 Task: Search one way flight ticket for 4 adults, 1 infant in seat and 1 infant on lap in premium economy from Birmingham: Birmingham-shuttlesworth International Airport to New Bern: Coastal Carolina Regional Airport (was Craven County Regional) on 5-4-2023. Choice of flights is United. Number of bags: 3 checked bags. Price is upto 93000. Outbound departure time preference is 18:30.
Action: Mouse moved to (395, 328)
Screenshot: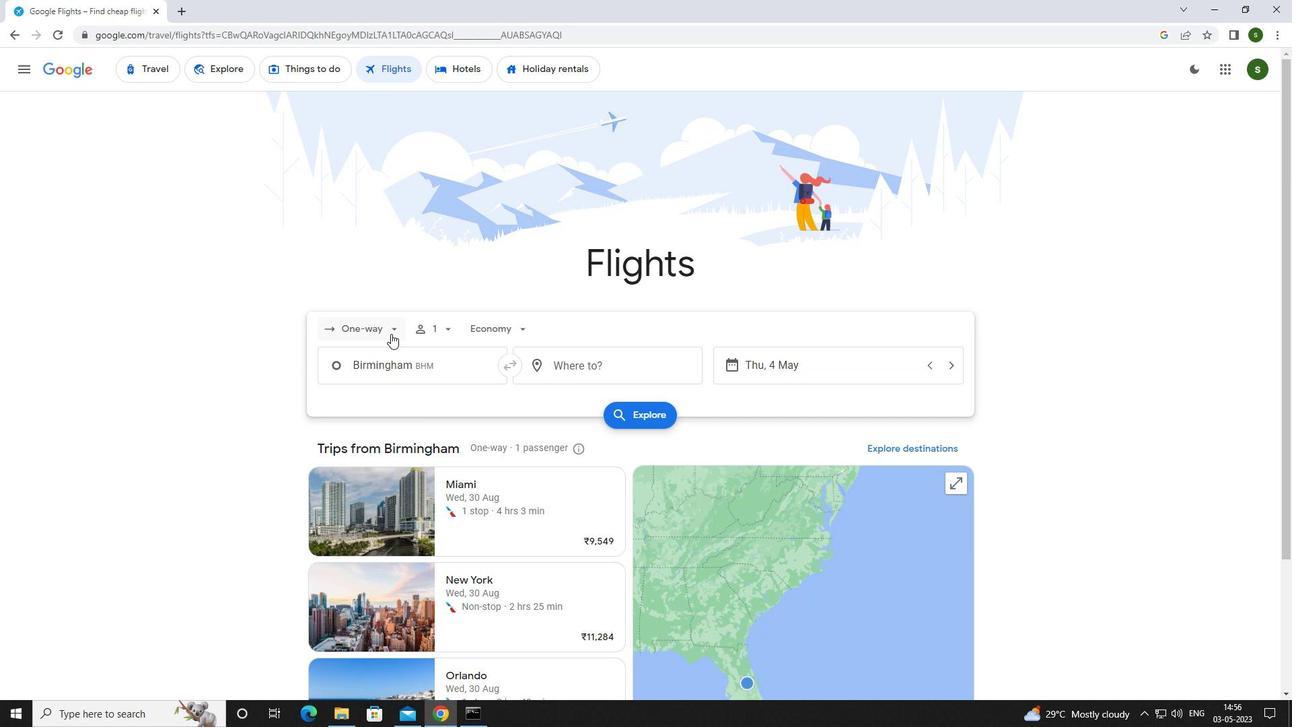 
Action: Mouse pressed left at (395, 328)
Screenshot: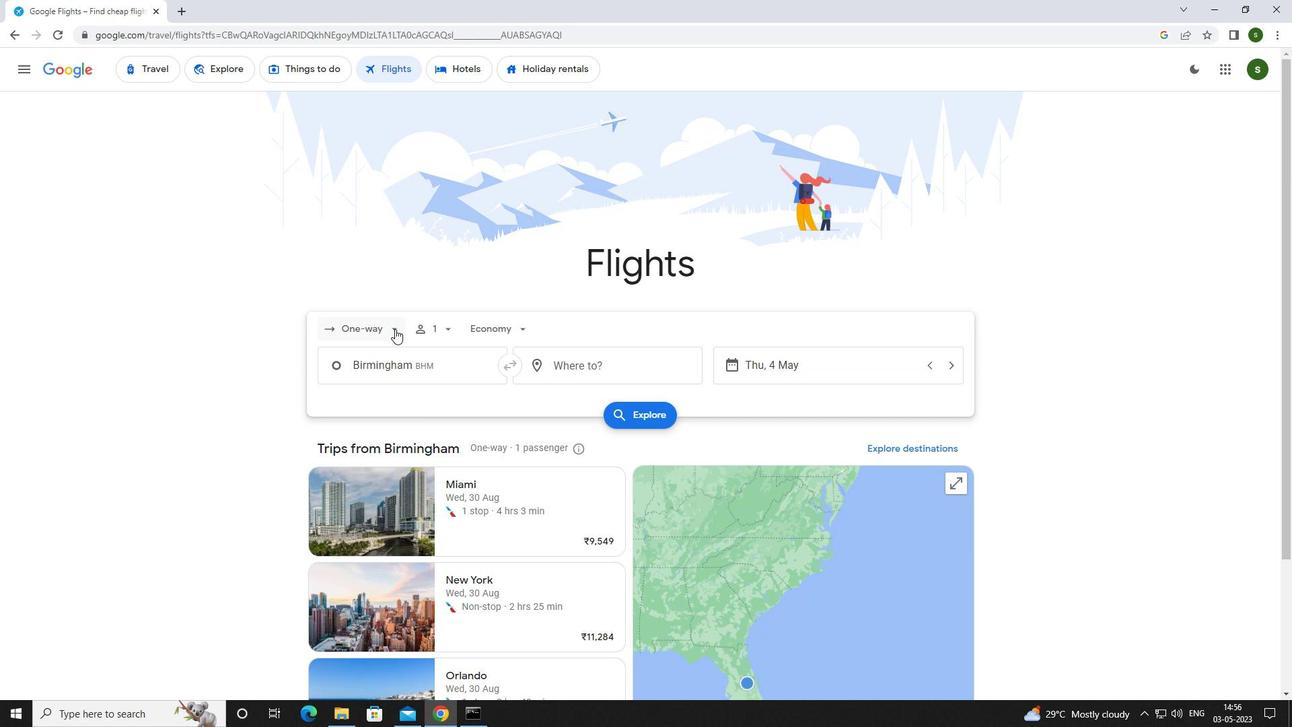 
Action: Mouse moved to (391, 389)
Screenshot: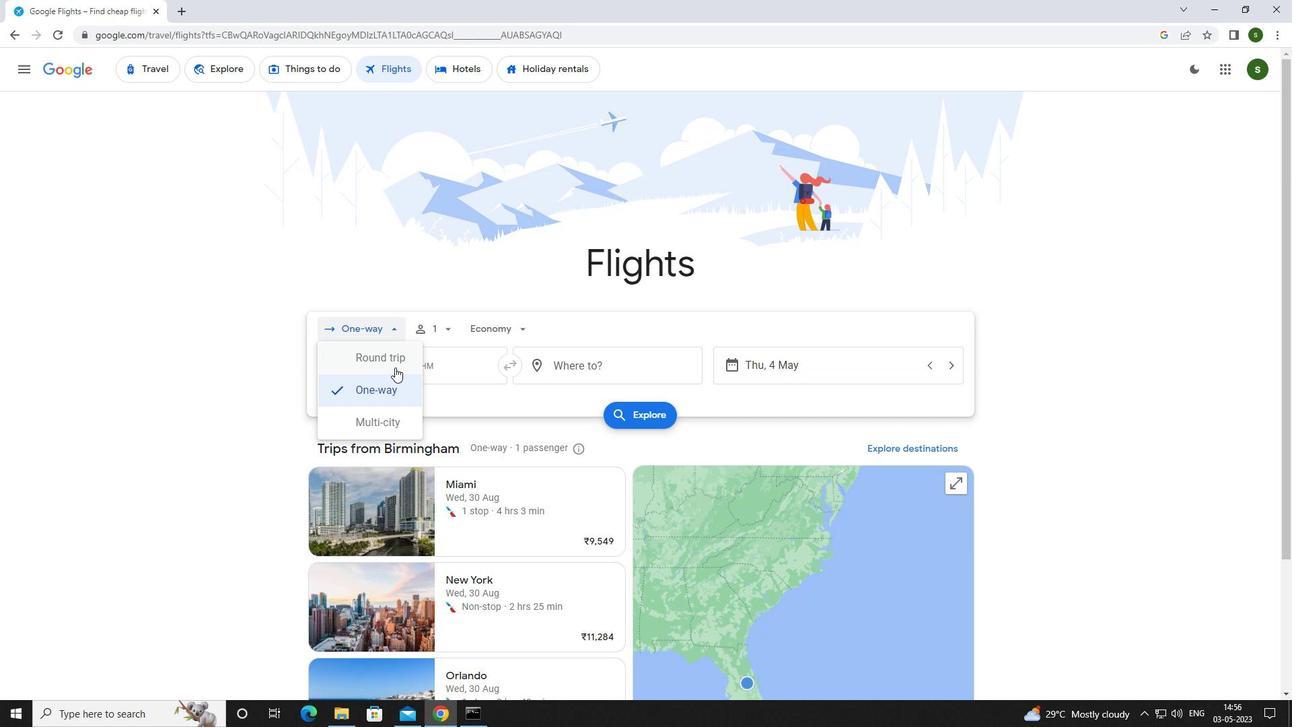 
Action: Mouse pressed left at (391, 389)
Screenshot: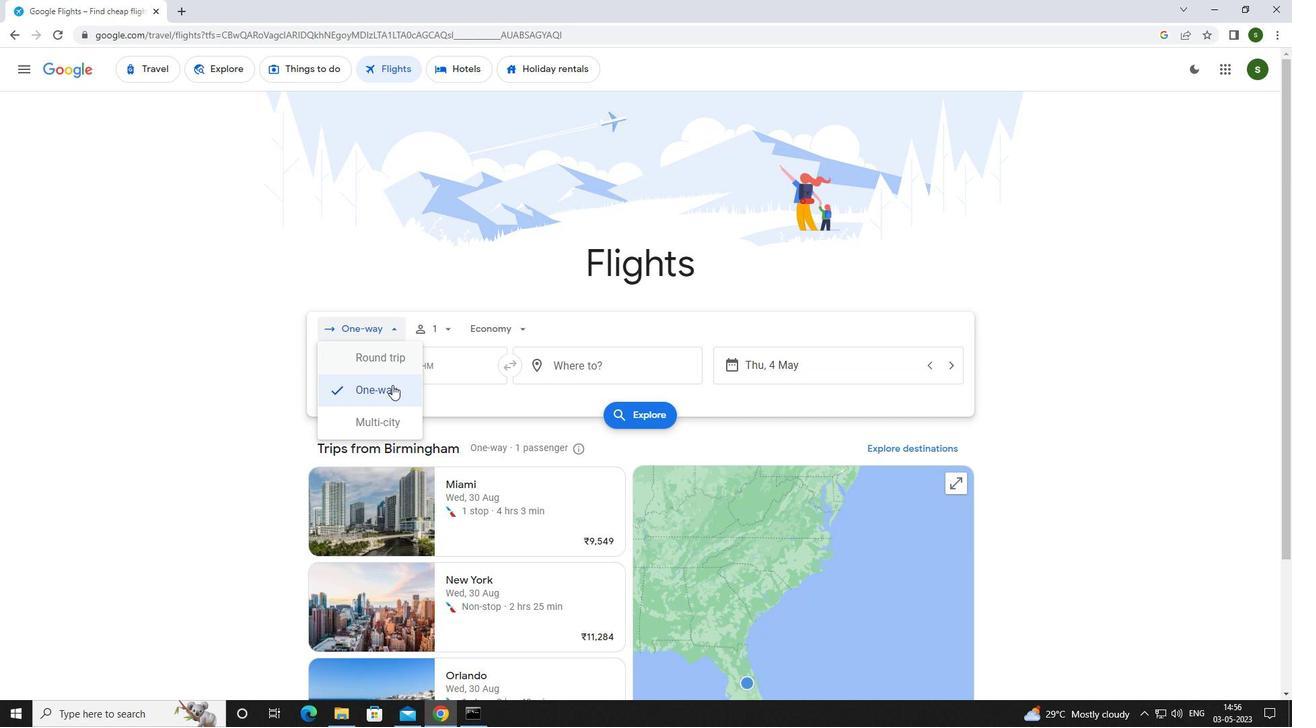 
Action: Mouse moved to (446, 330)
Screenshot: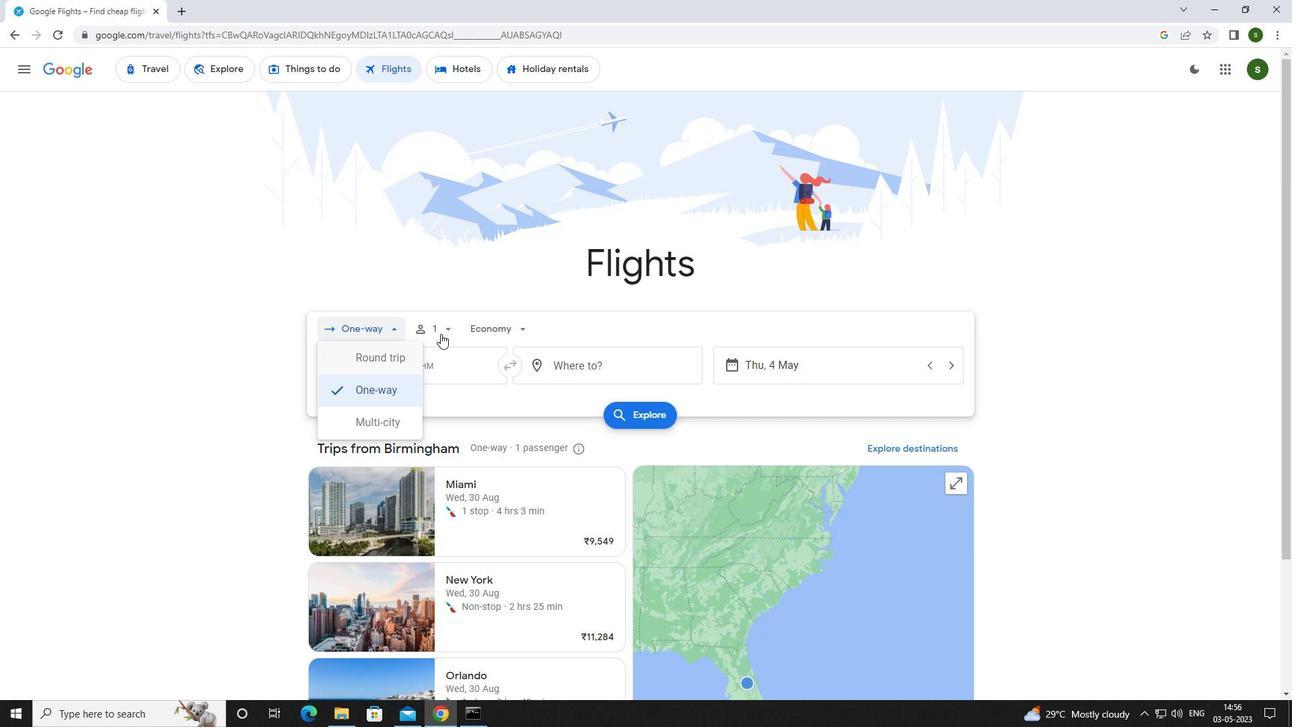 
Action: Mouse pressed left at (446, 330)
Screenshot: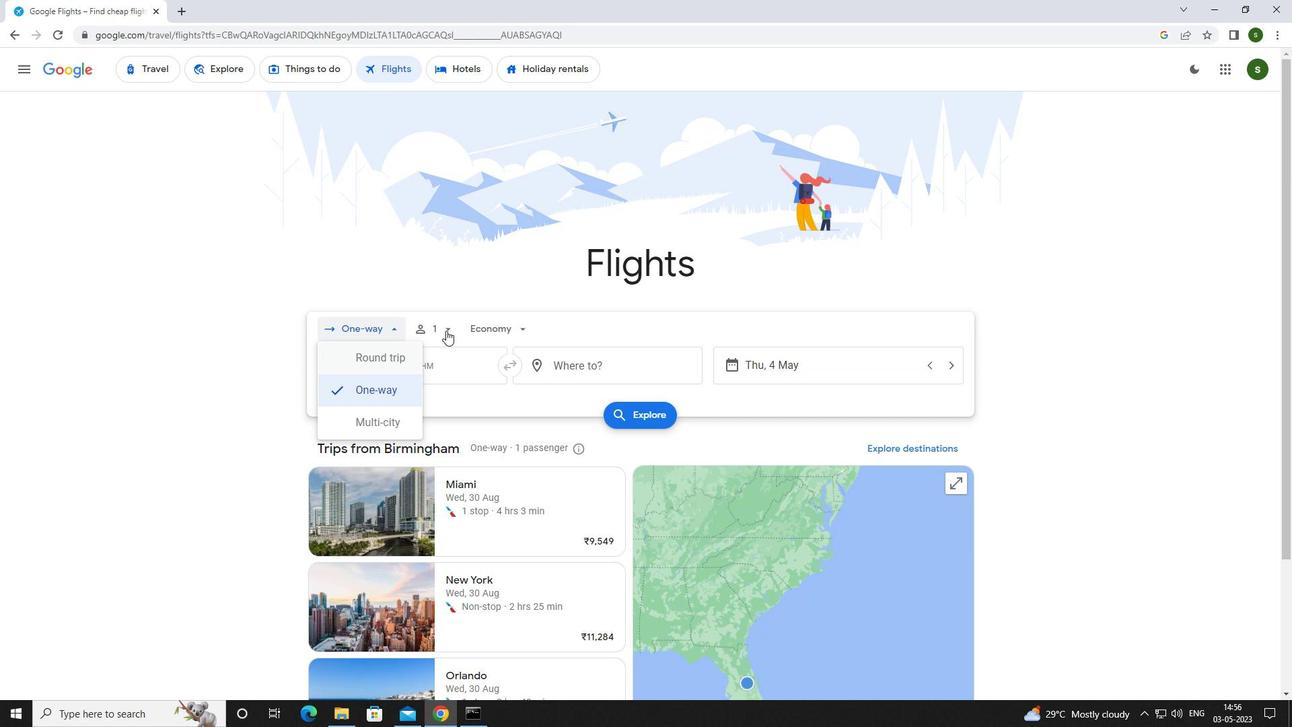 
Action: Mouse moved to (549, 364)
Screenshot: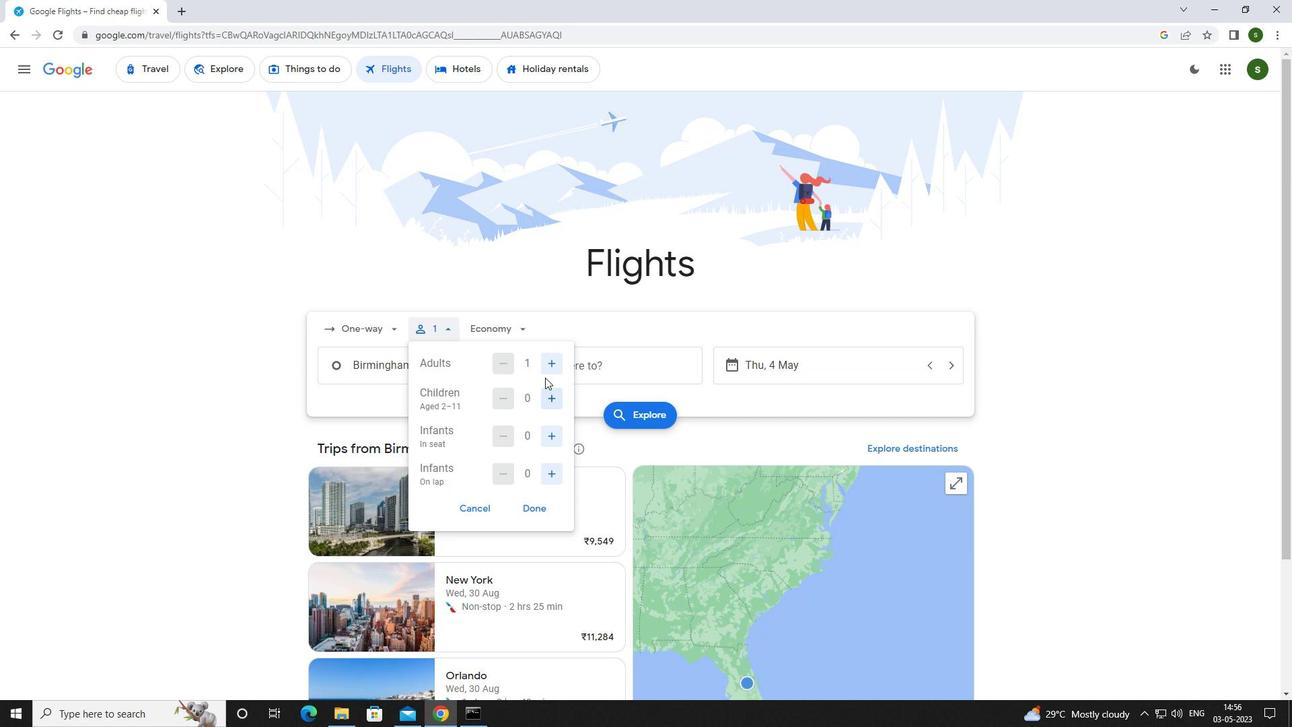 
Action: Mouse pressed left at (549, 364)
Screenshot: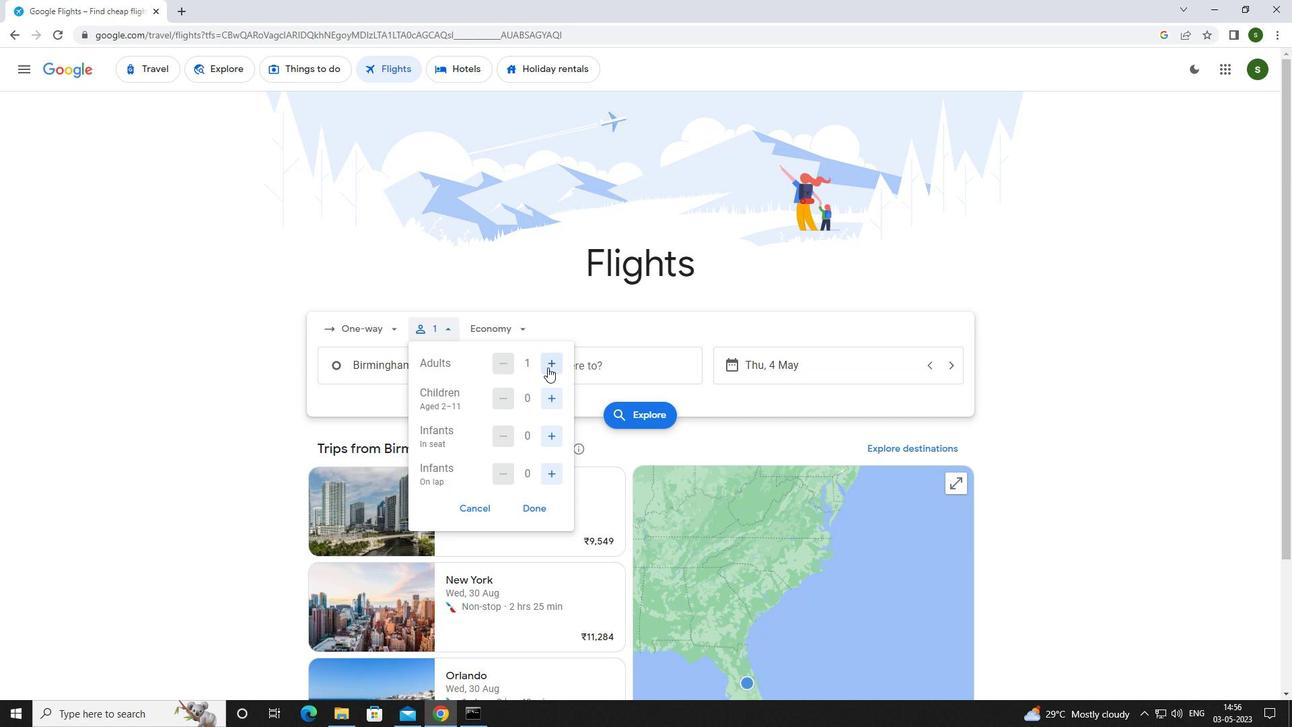 
Action: Mouse pressed left at (549, 364)
Screenshot: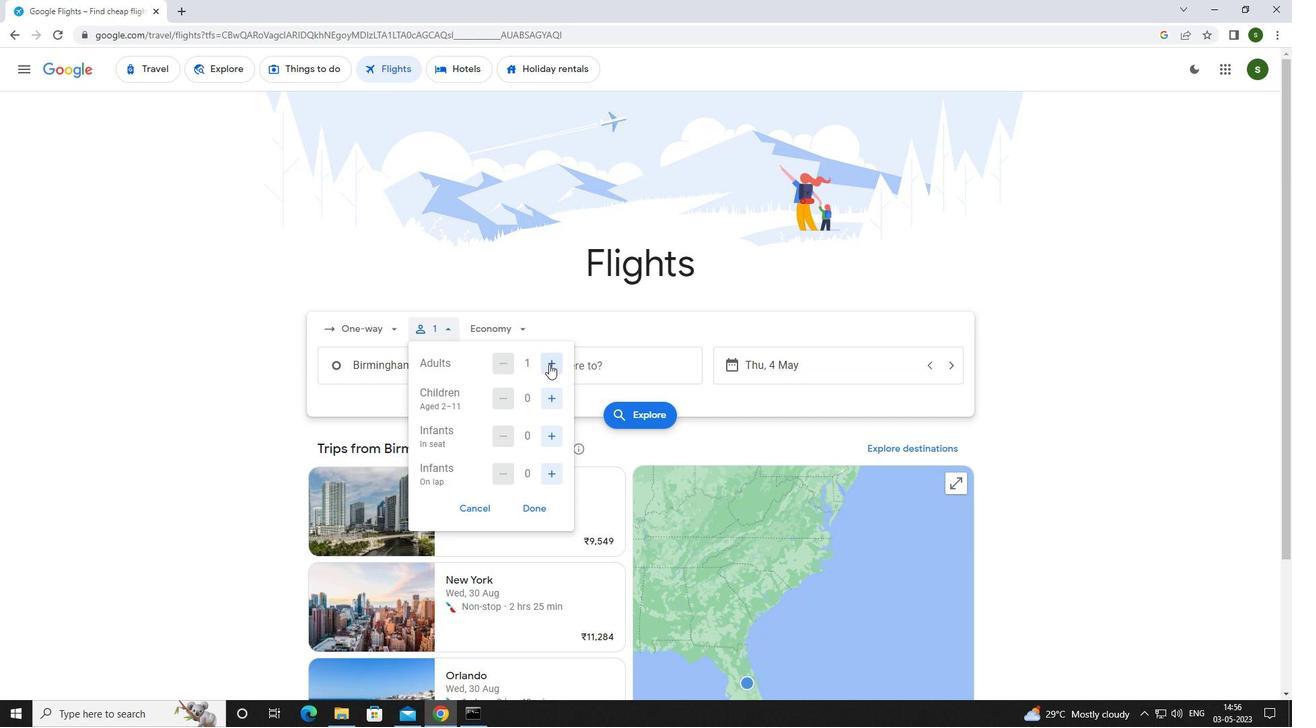 
Action: Mouse pressed left at (549, 364)
Screenshot: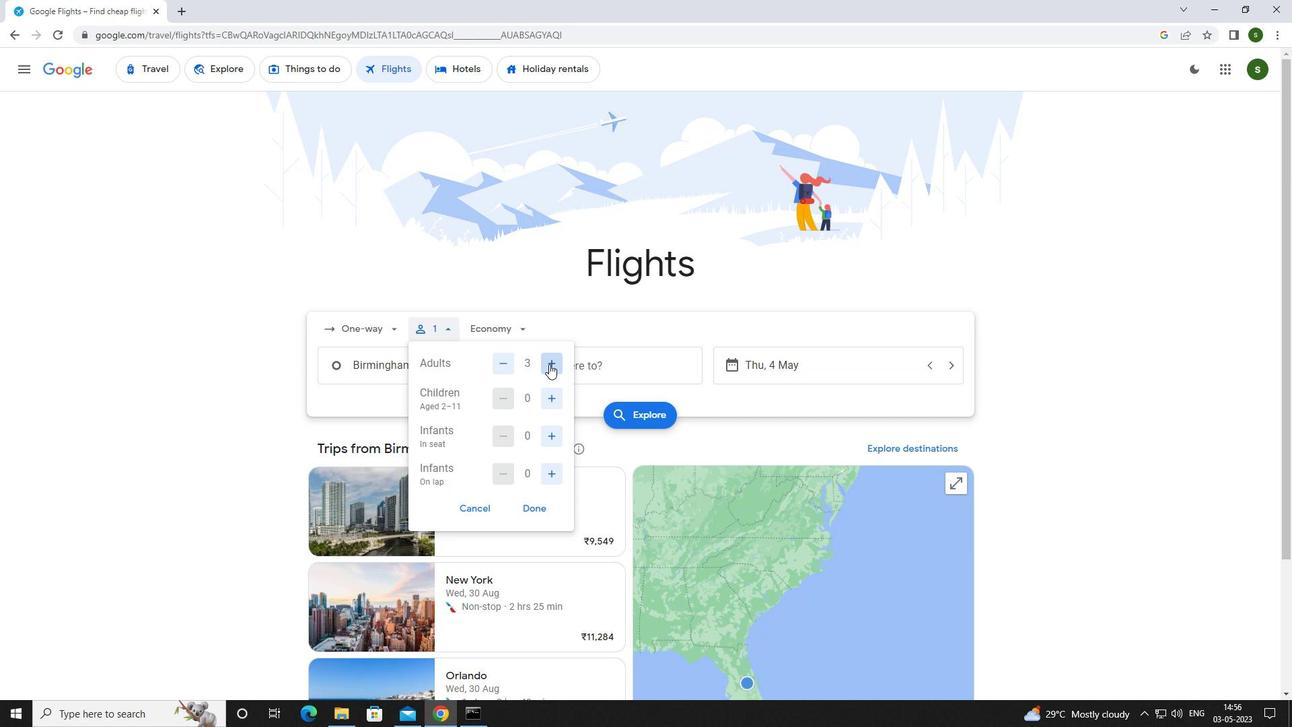 
Action: Mouse moved to (550, 433)
Screenshot: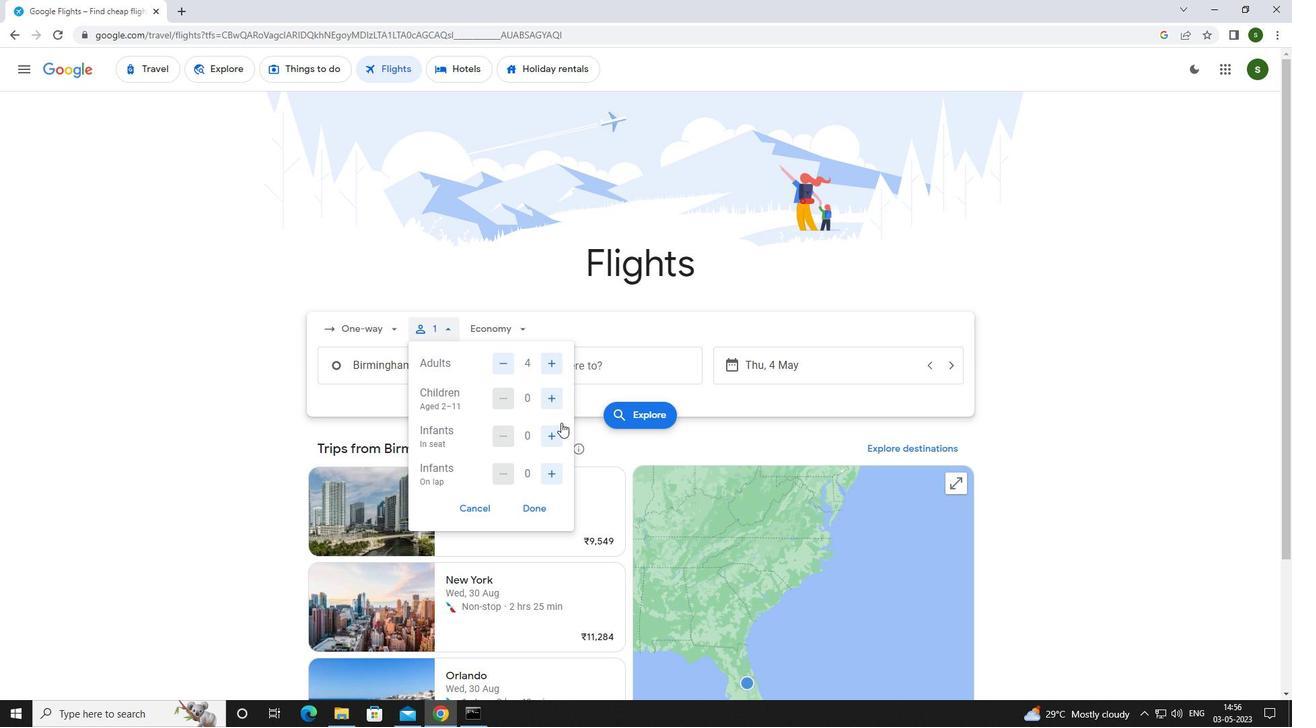 
Action: Mouse pressed left at (550, 433)
Screenshot: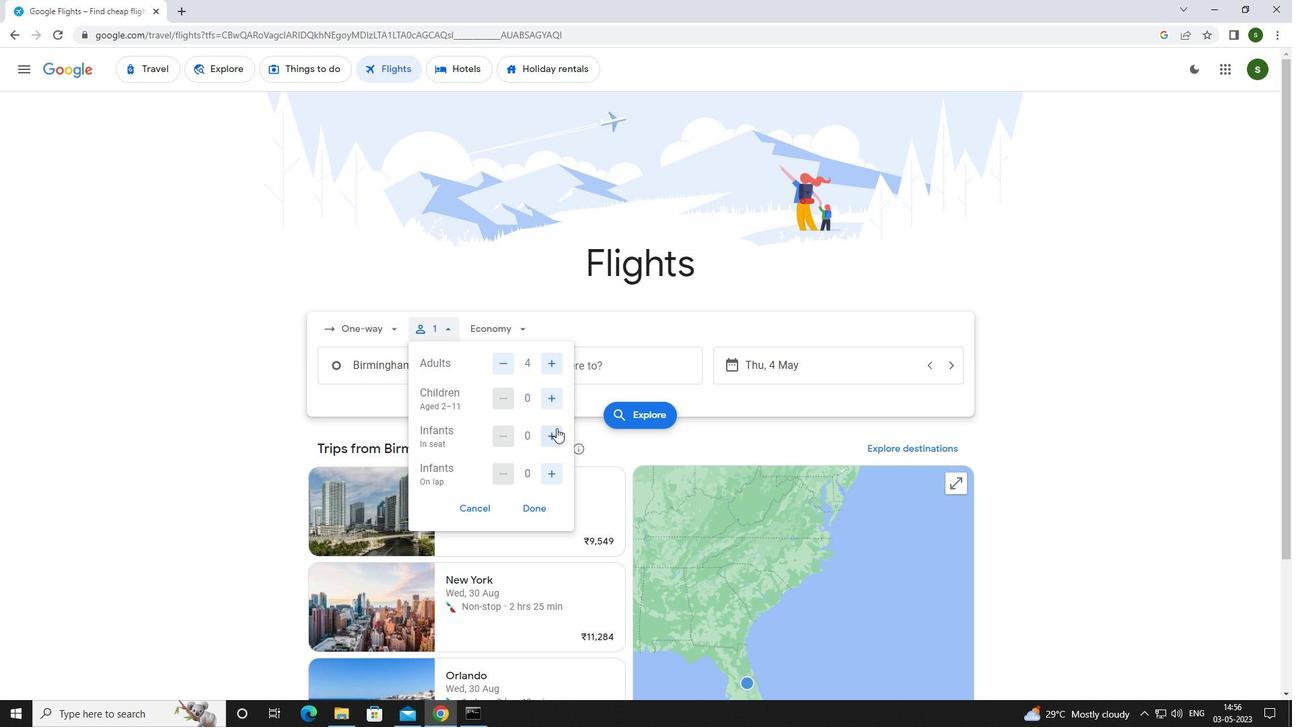 
Action: Mouse moved to (549, 474)
Screenshot: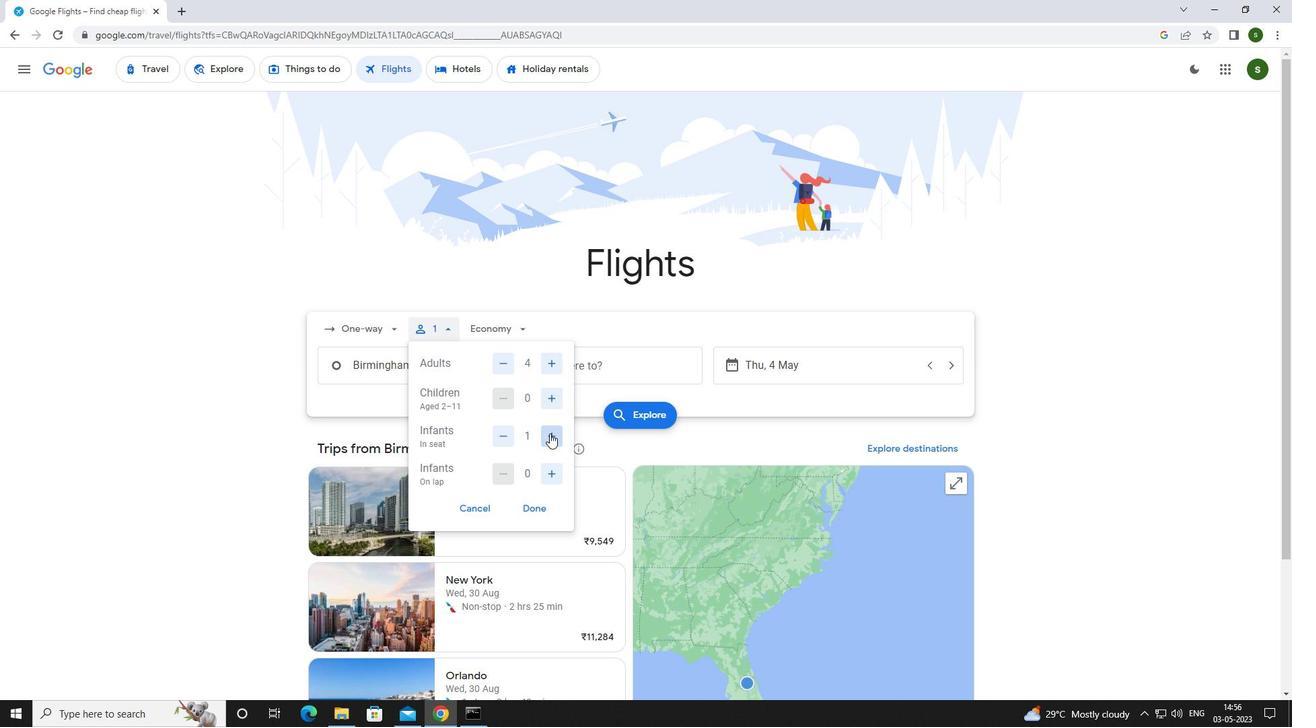 
Action: Mouse pressed left at (549, 474)
Screenshot: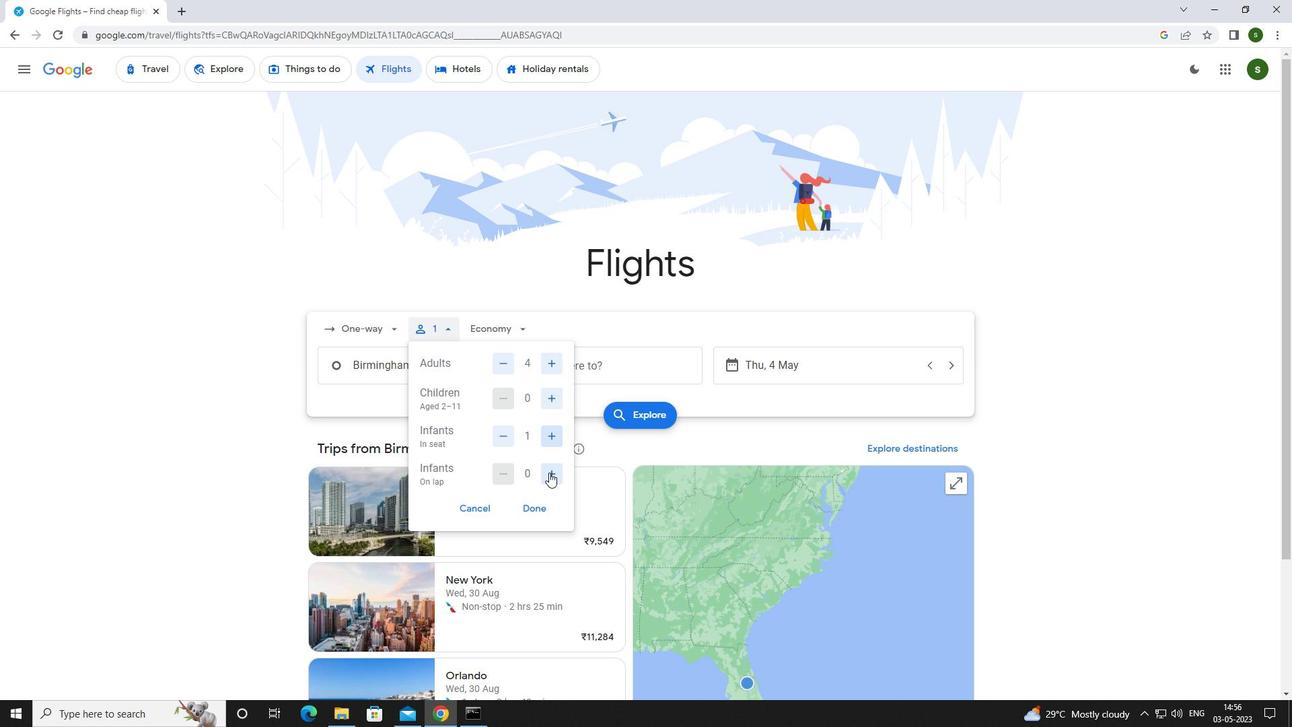 
Action: Mouse moved to (515, 329)
Screenshot: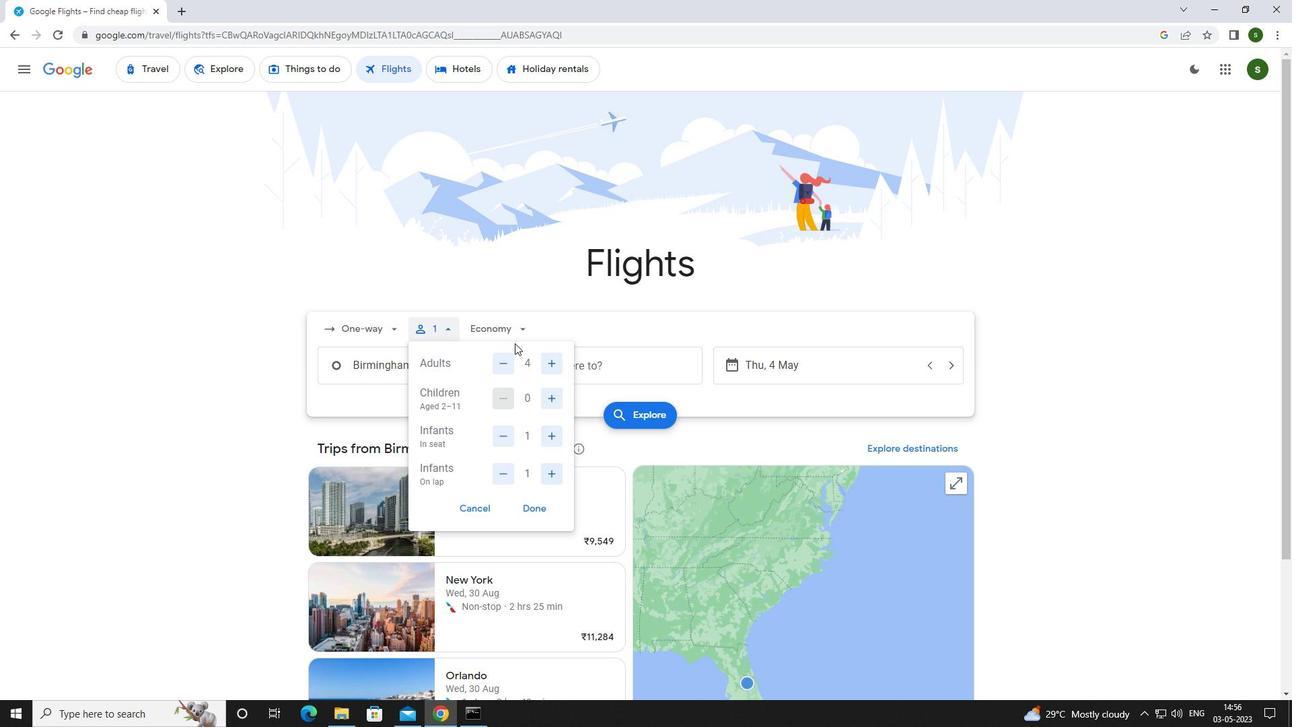 
Action: Mouse pressed left at (515, 329)
Screenshot: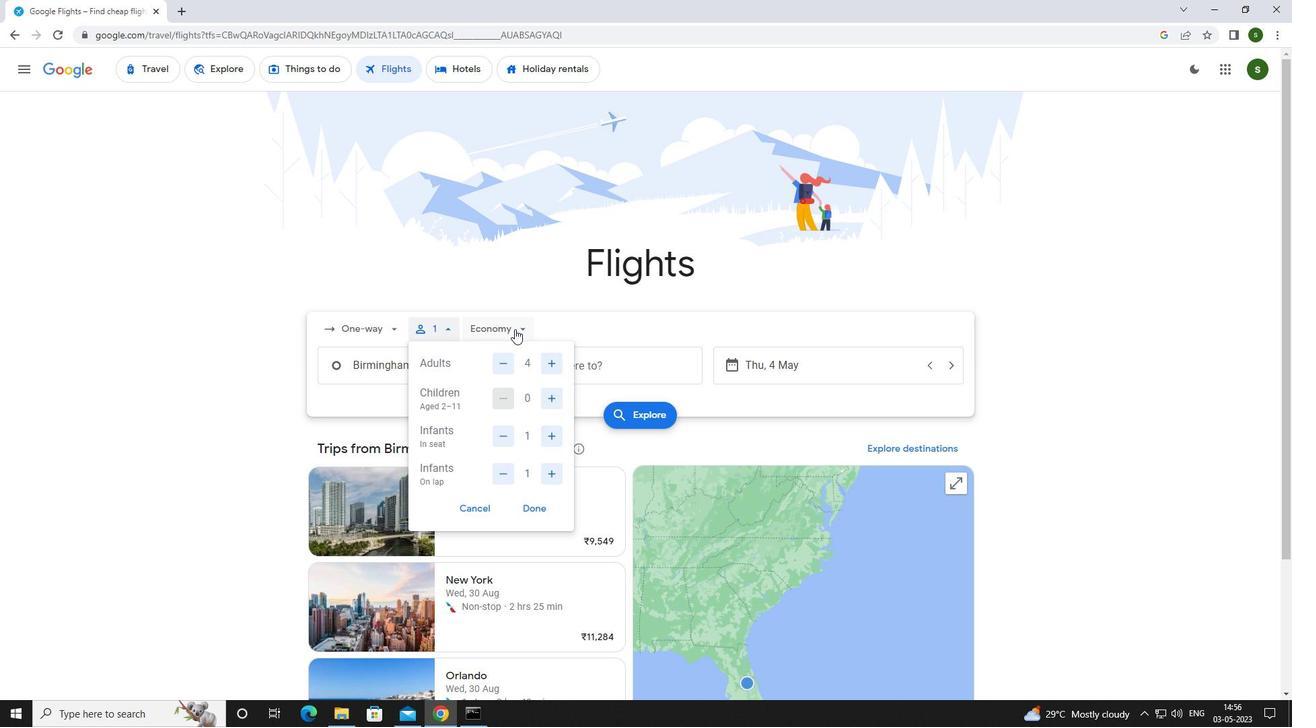 
Action: Mouse moved to (522, 393)
Screenshot: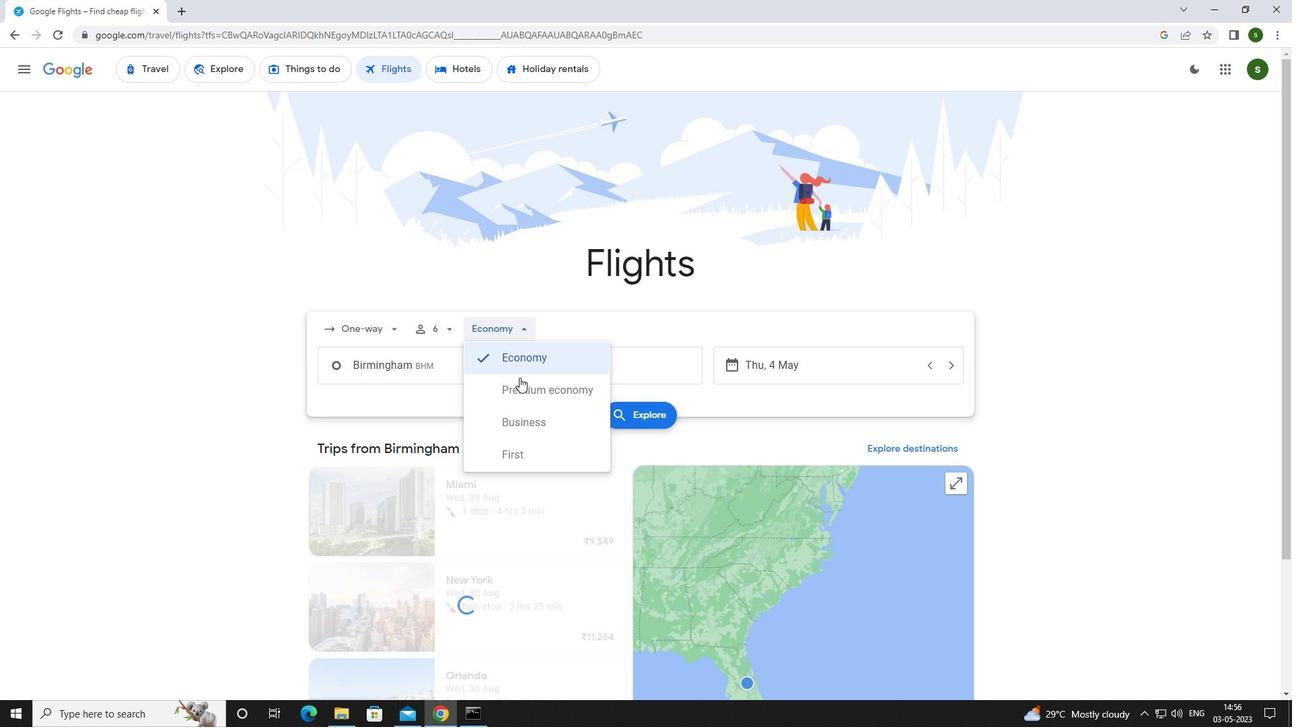 
Action: Mouse pressed left at (522, 393)
Screenshot: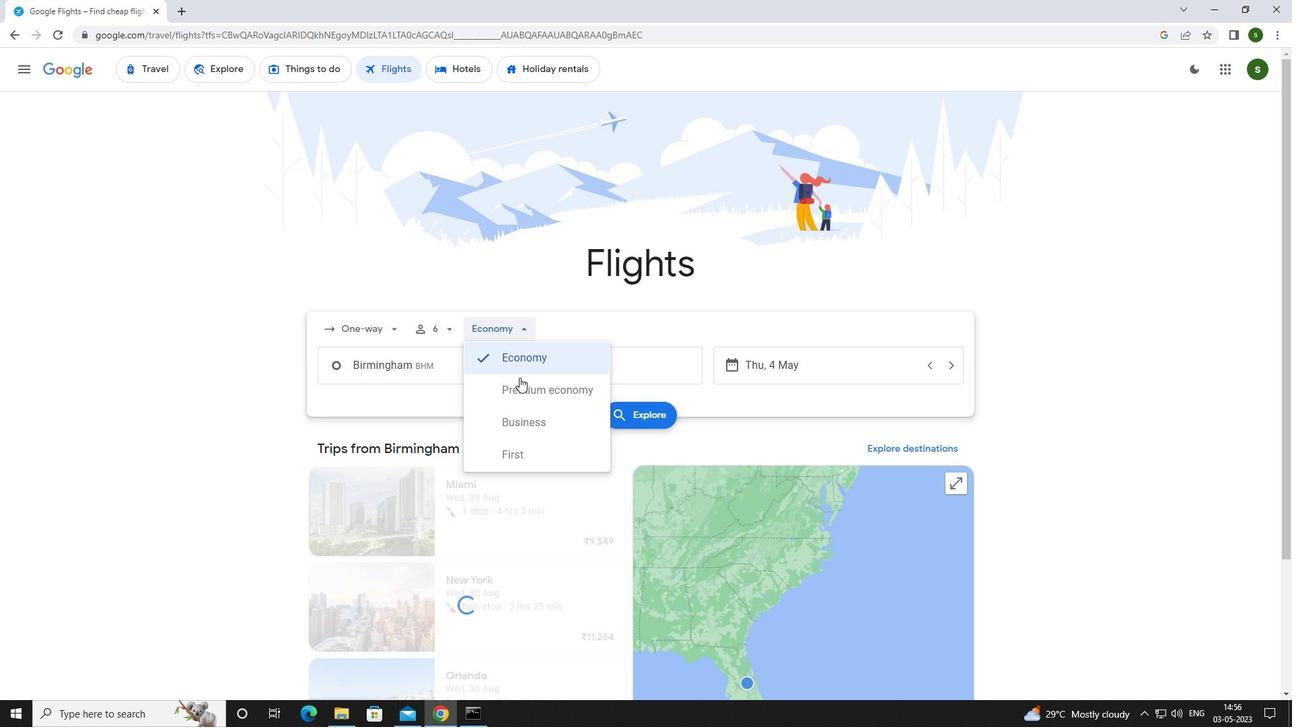 
Action: Mouse moved to (476, 374)
Screenshot: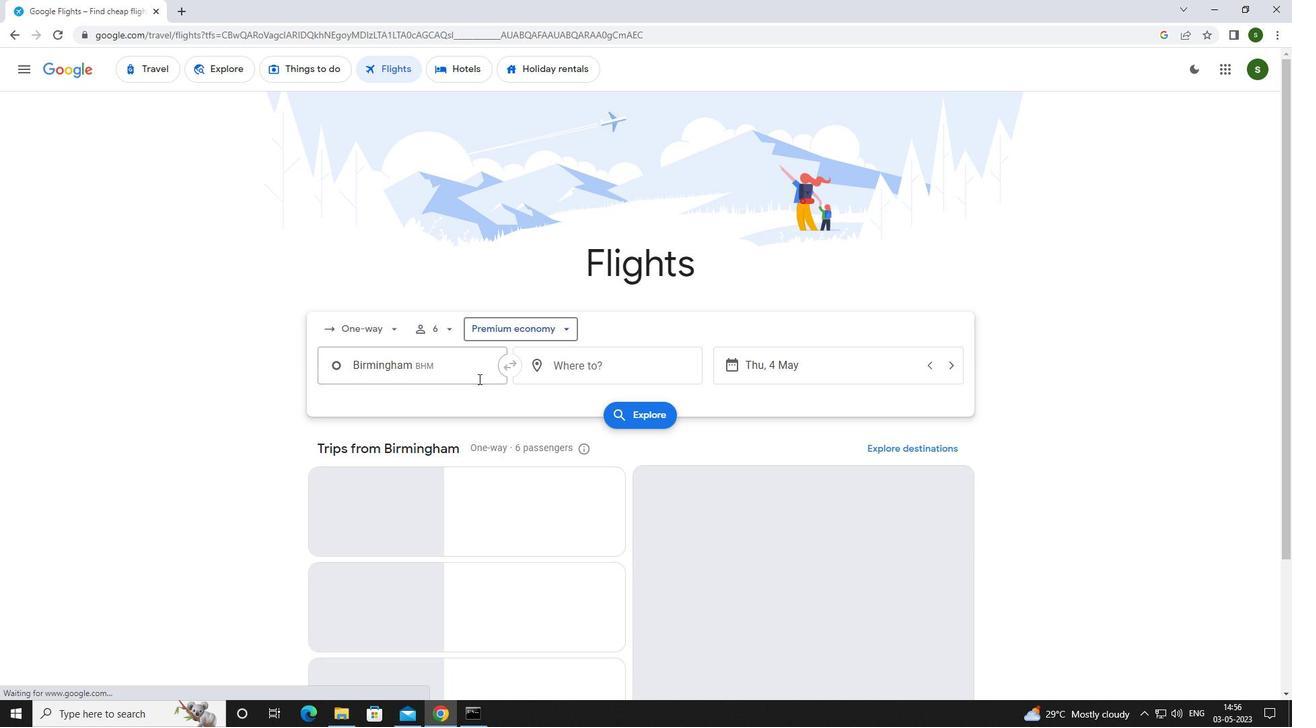 
Action: Mouse pressed left at (476, 374)
Screenshot: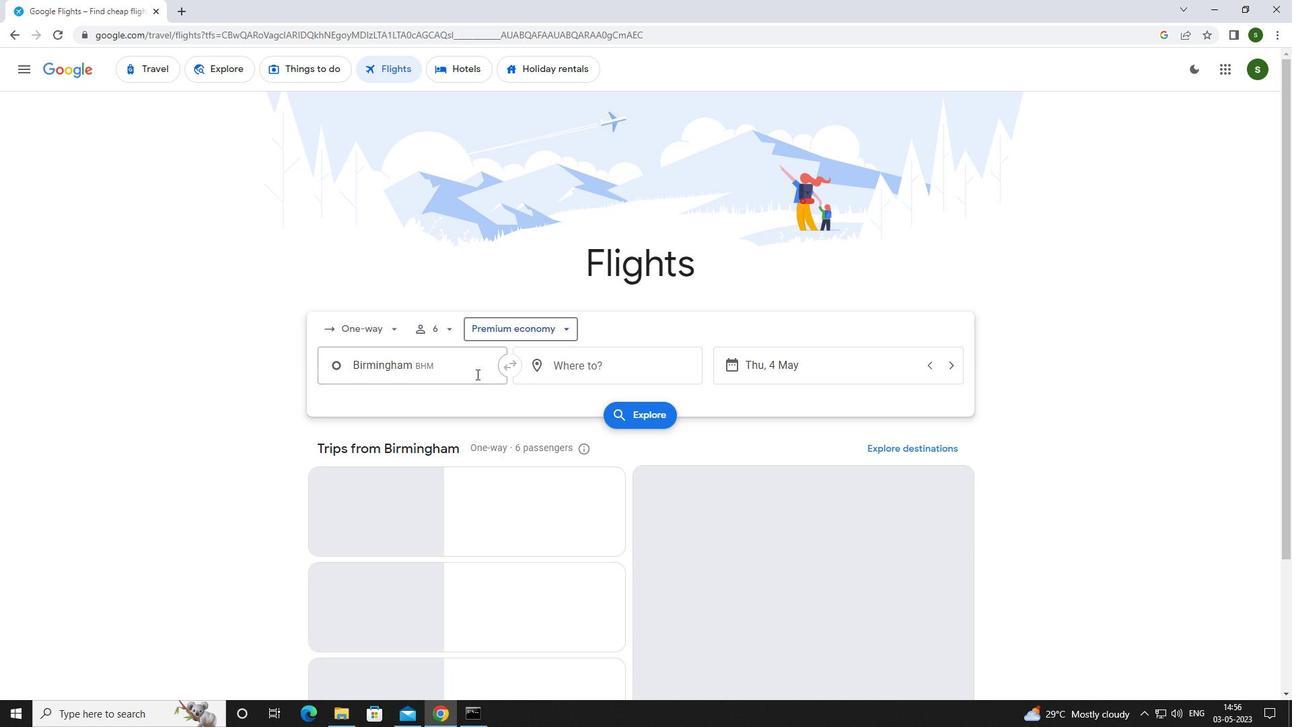 
Action: Mouse moved to (482, 370)
Screenshot: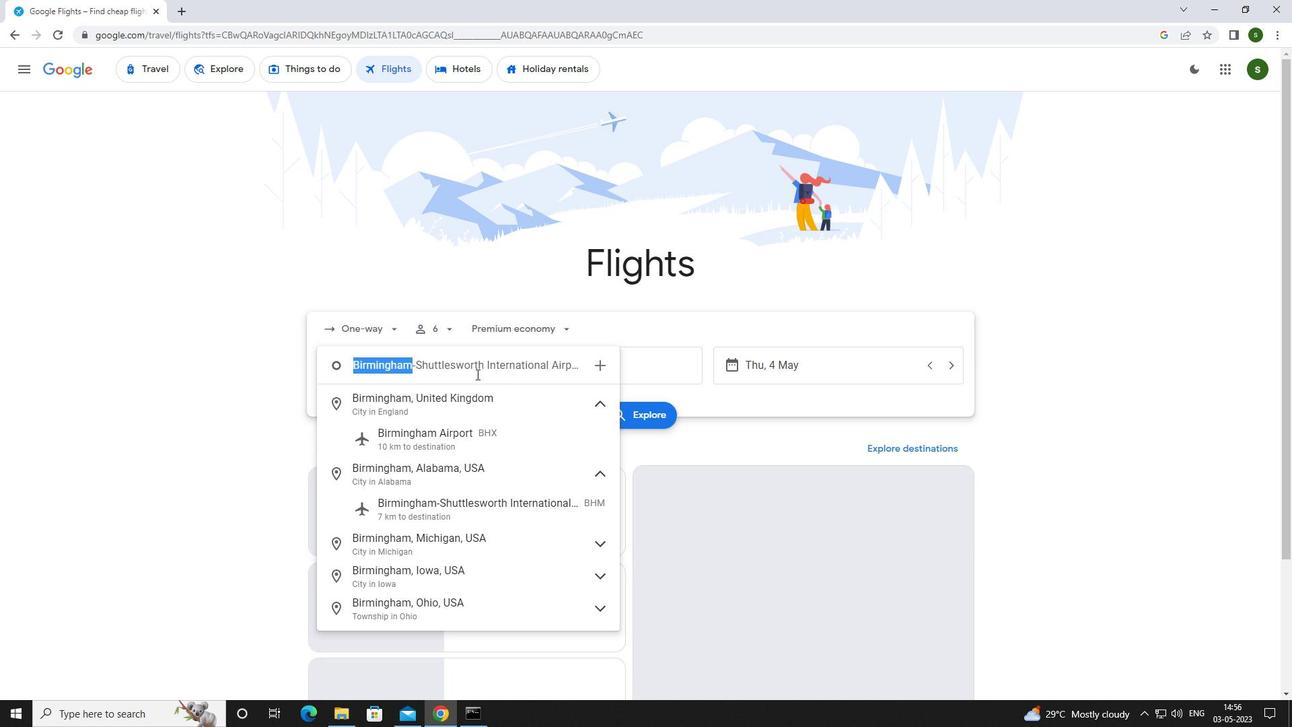 
Action: Key pressed <Key.caps_lock>b<Key.caps_lock>irmin
Screenshot: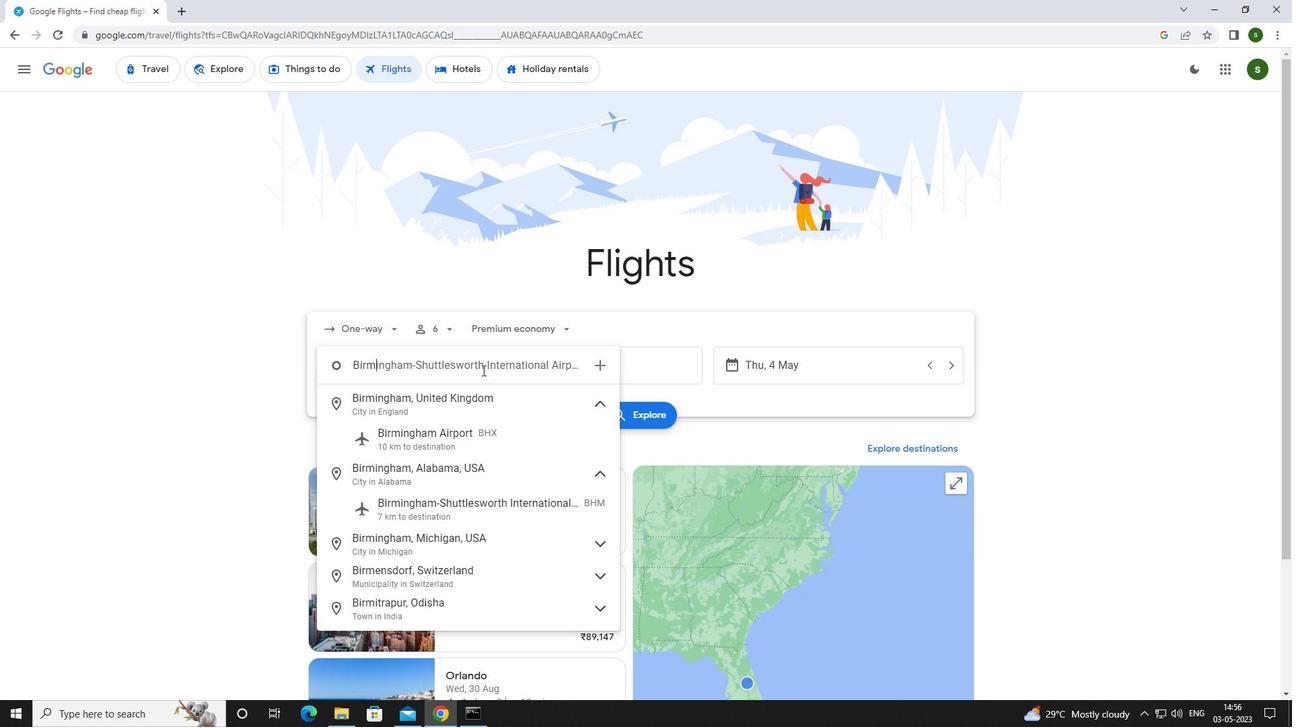 
Action: Mouse moved to (456, 504)
Screenshot: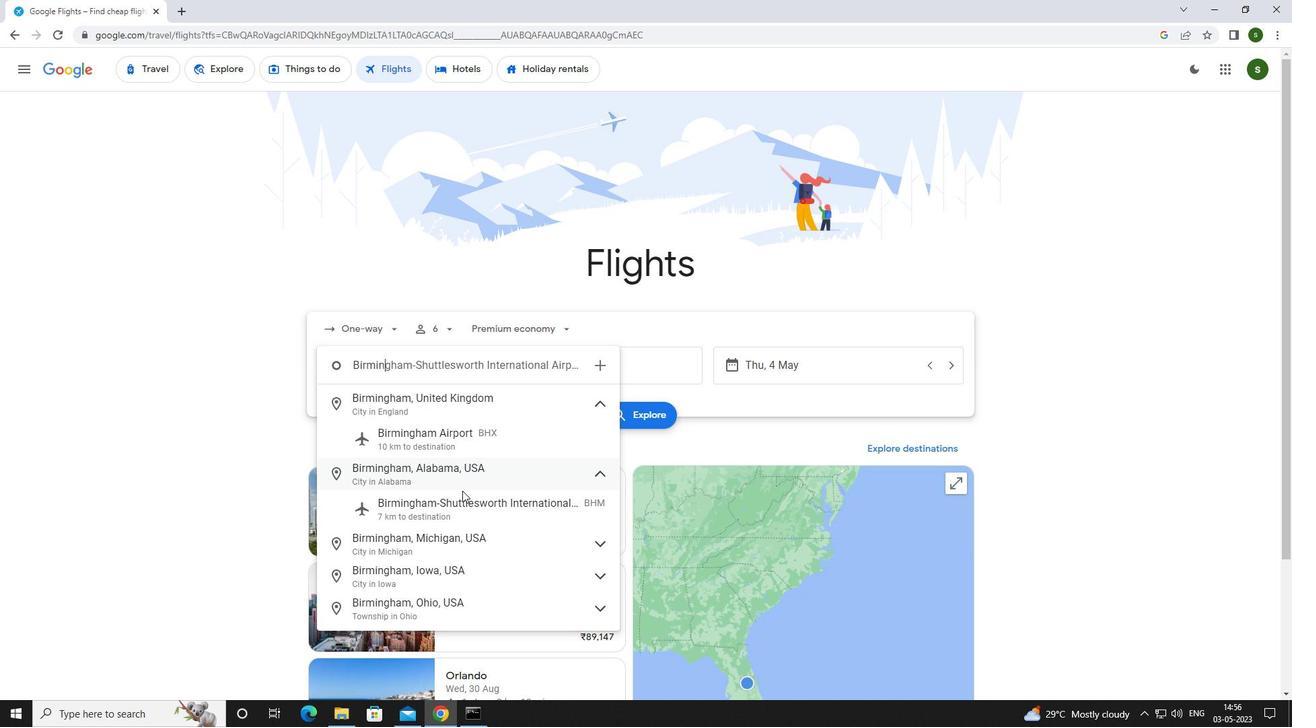 
Action: Mouse pressed left at (456, 504)
Screenshot: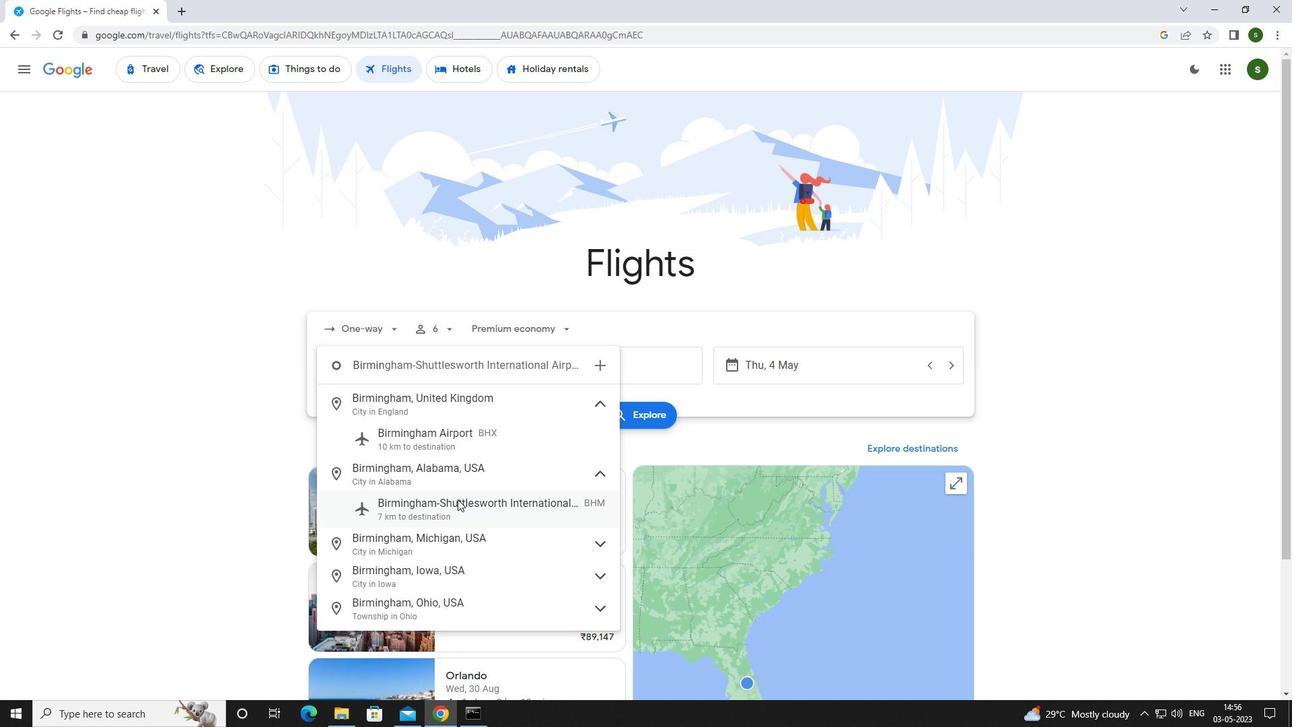 
Action: Mouse moved to (583, 370)
Screenshot: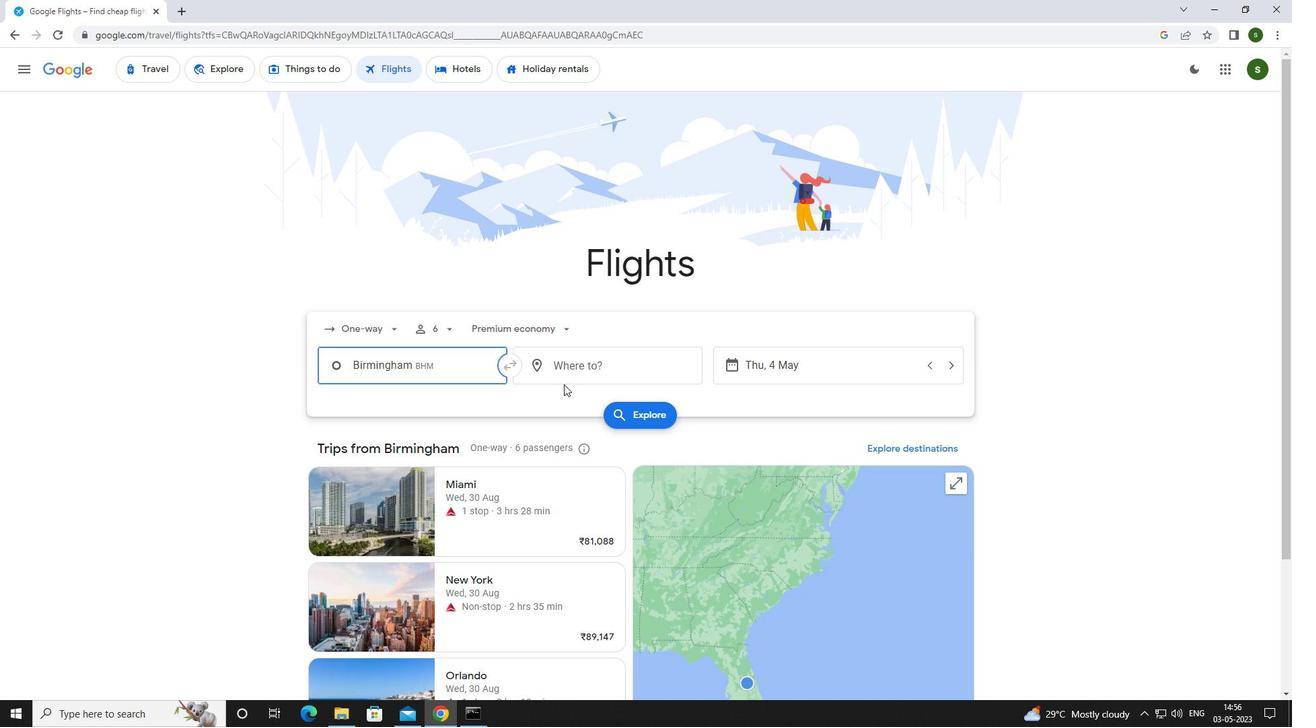 
Action: Mouse pressed left at (583, 370)
Screenshot: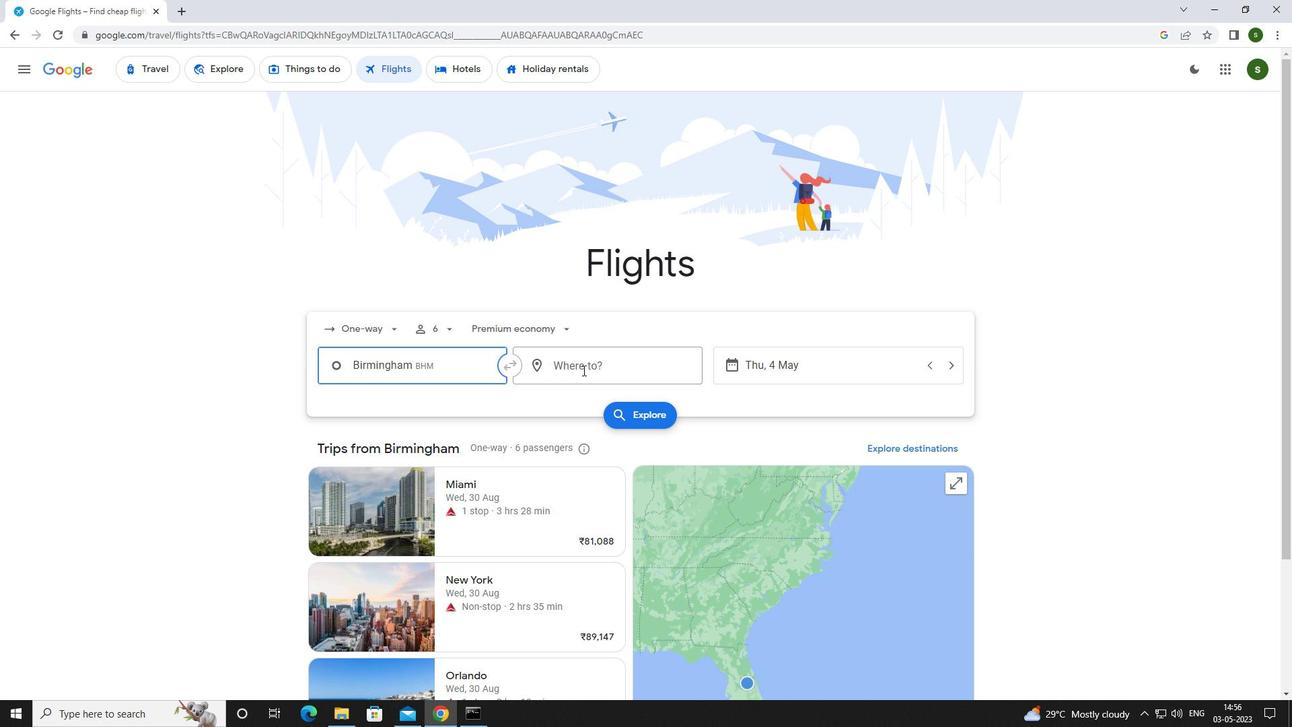 
Action: Key pressed <Key.caps_lock>n<Key.caps_lock>ew<Key.space><Key.caps_lock>b<Key.caps_lock>ern
Screenshot: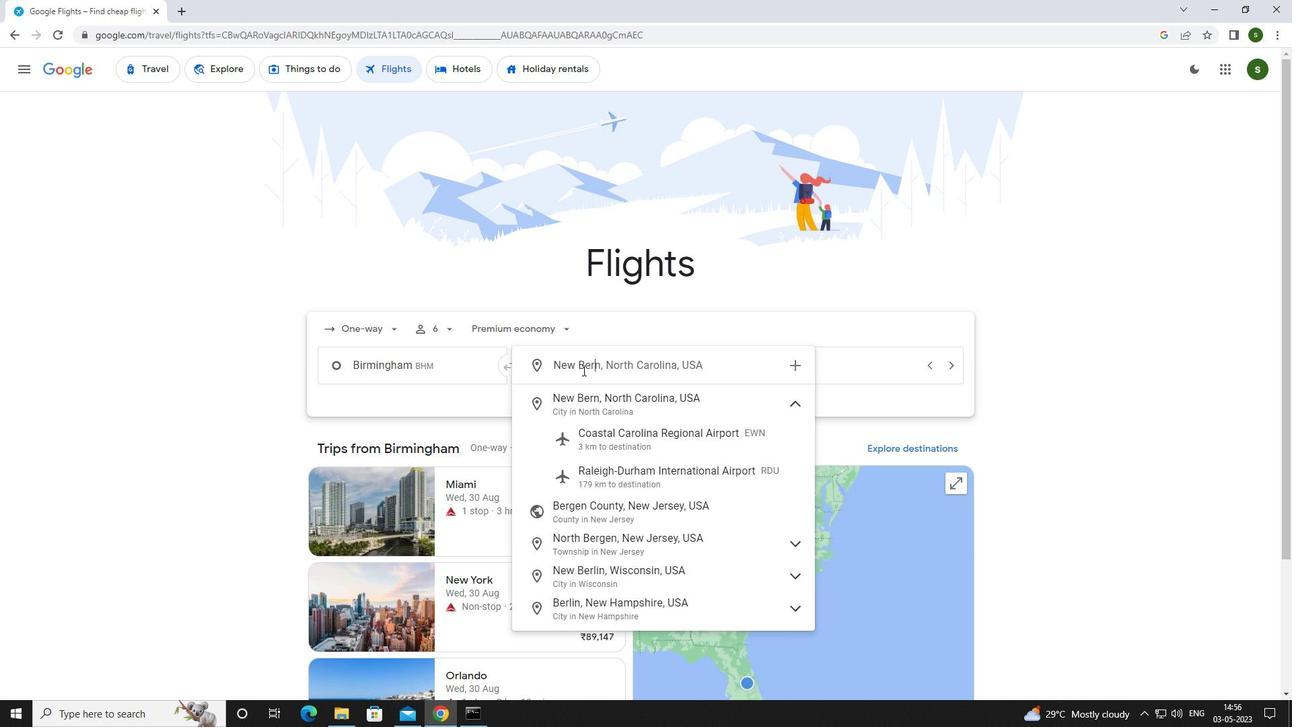 
Action: Mouse moved to (598, 435)
Screenshot: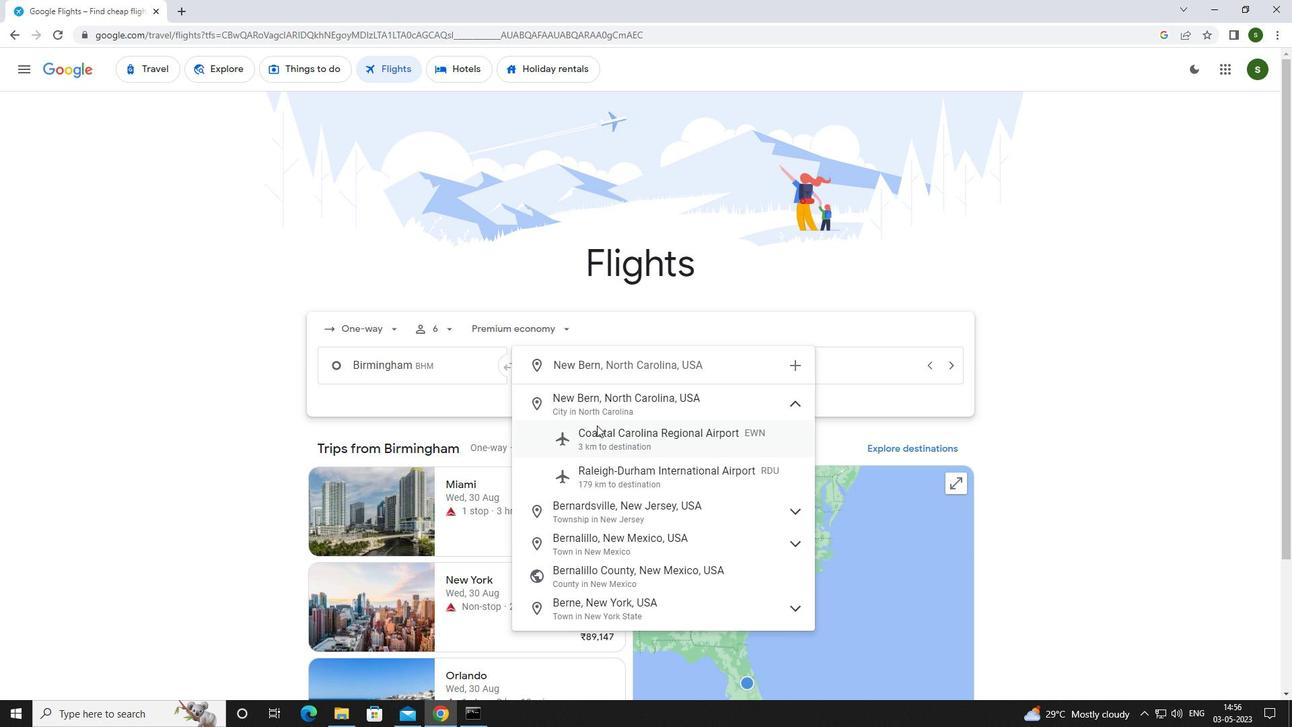 
Action: Mouse pressed left at (598, 435)
Screenshot: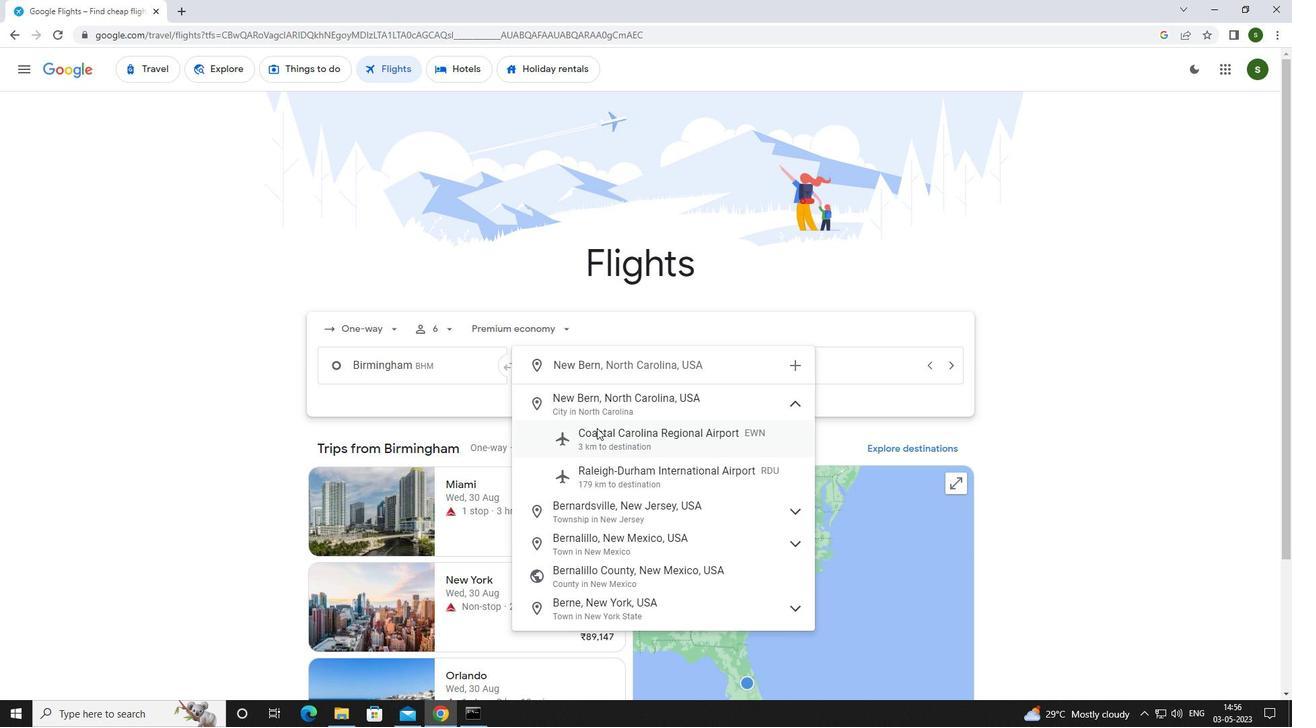 
Action: Mouse moved to (803, 371)
Screenshot: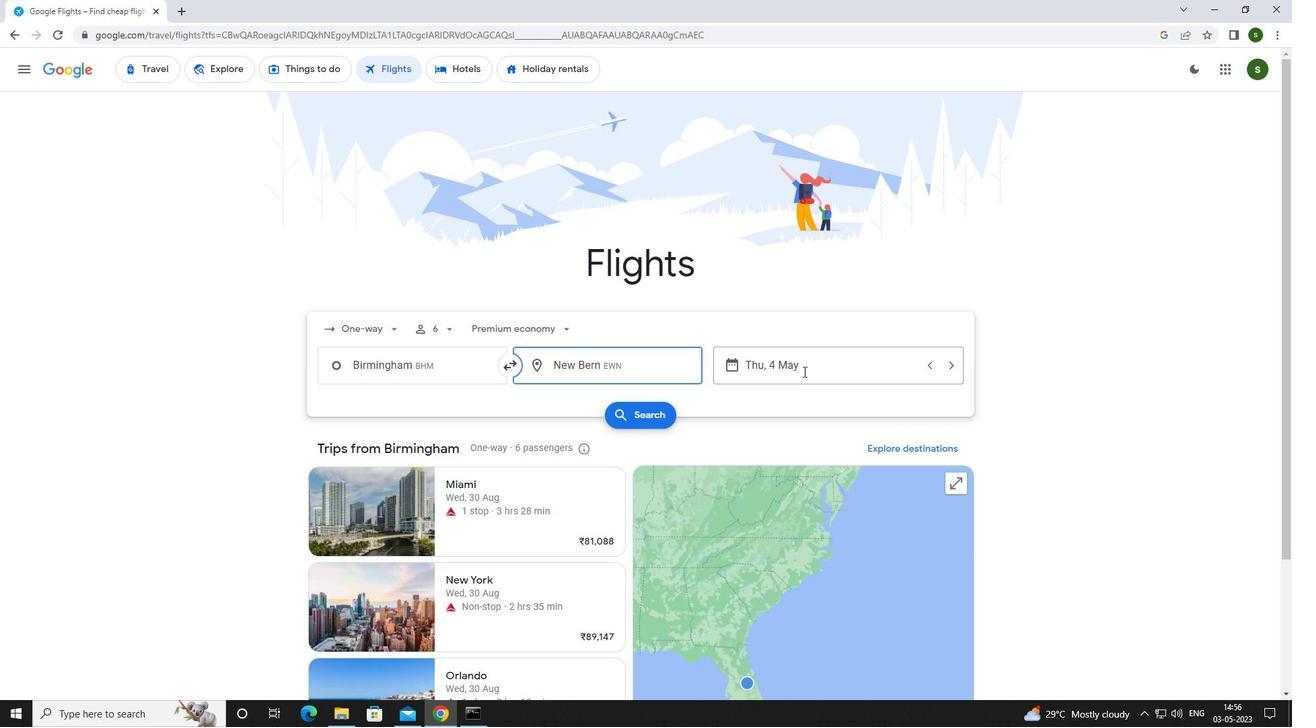 
Action: Mouse pressed left at (803, 371)
Screenshot: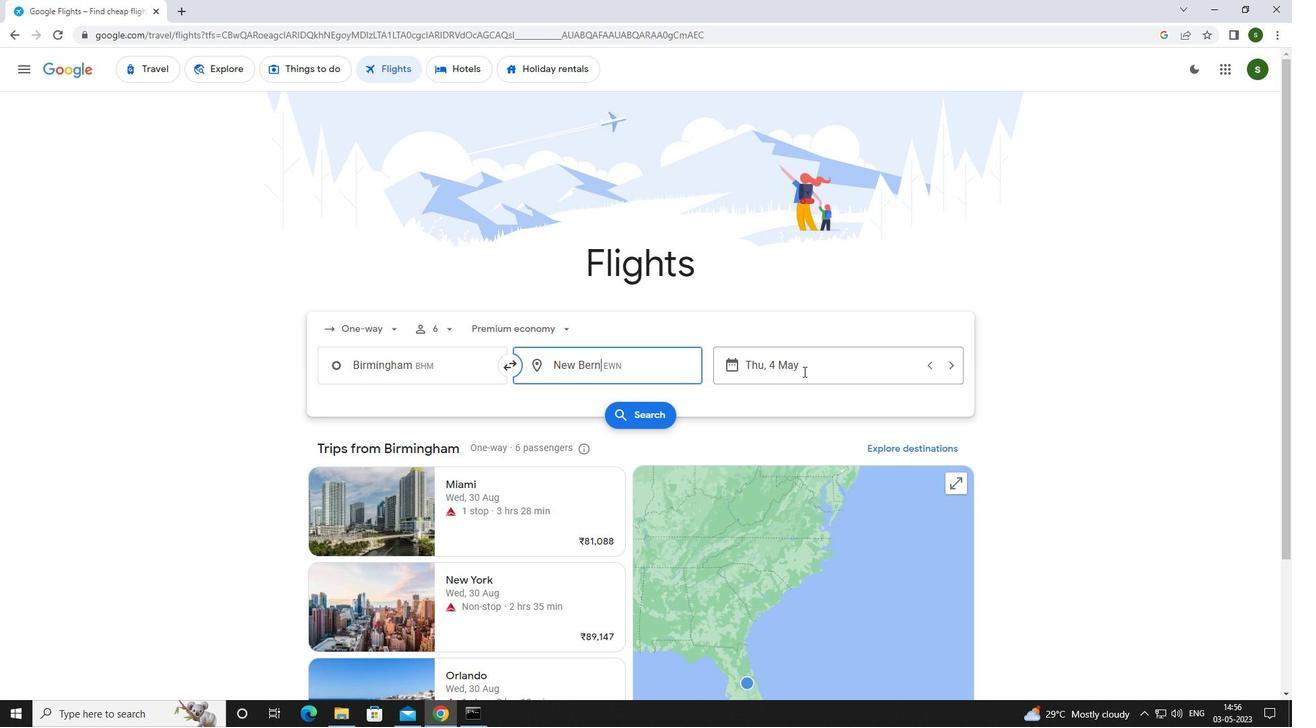 
Action: Mouse moved to (616, 459)
Screenshot: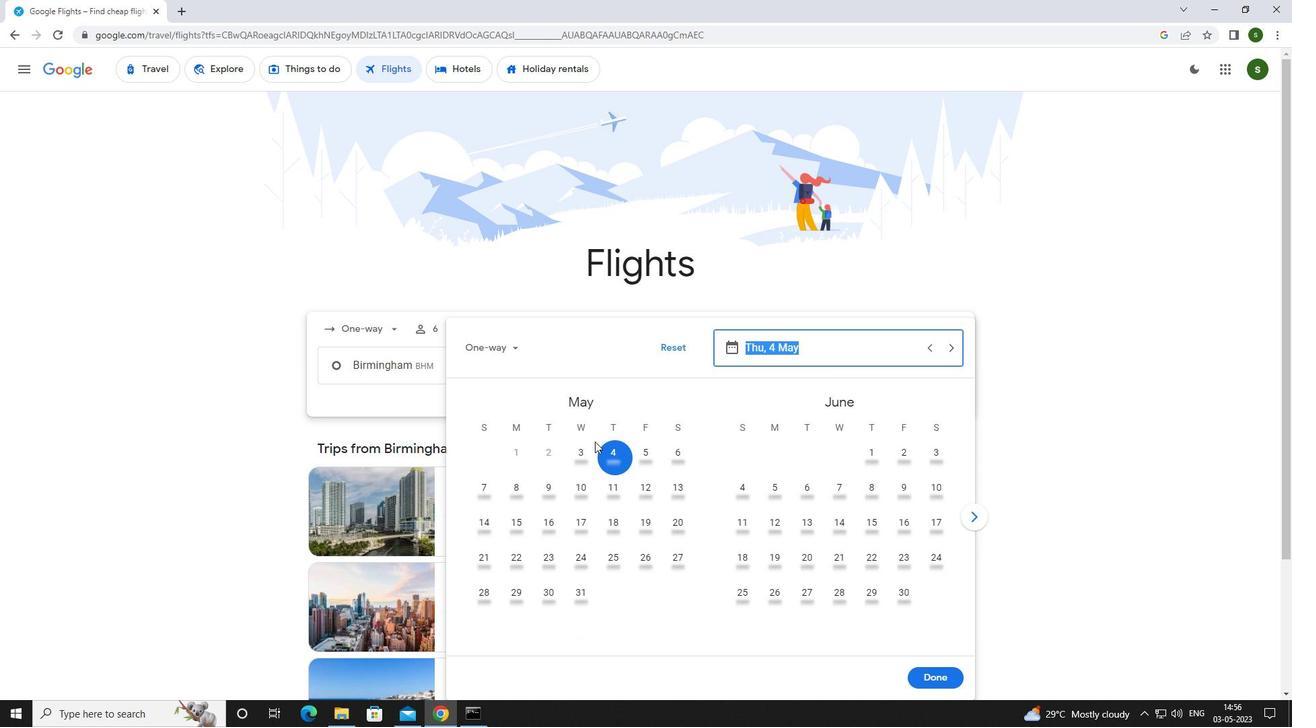
Action: Mouse pressed left at (616, 459)
Screenshot: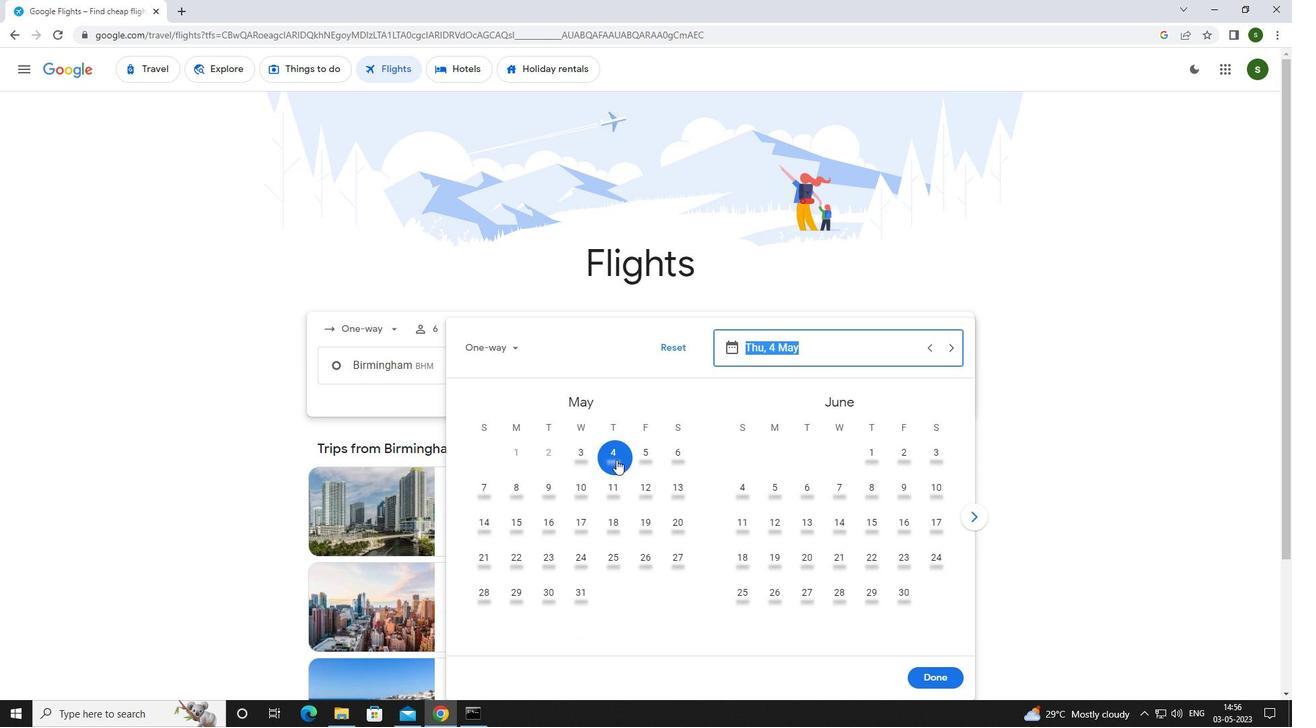 
Action: Mouse moved to (921, 677)
Screenshot: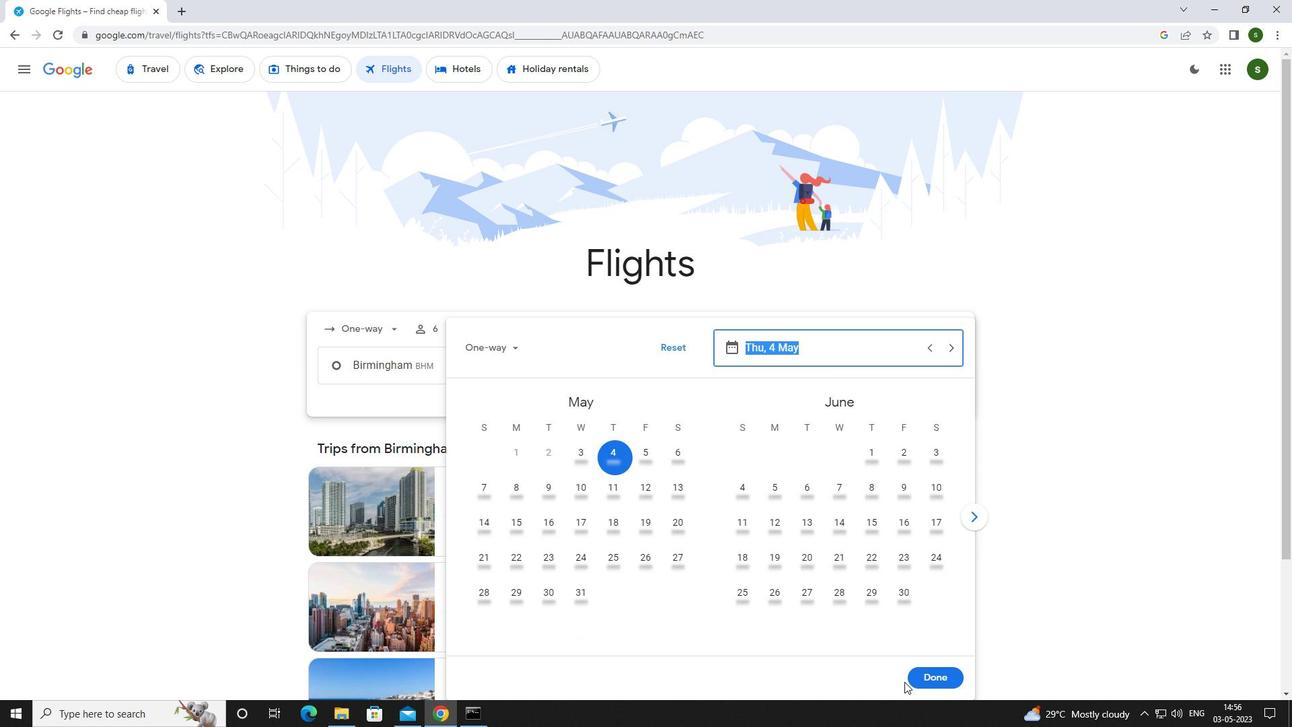 
Action: Mouse pressed left at (921, 677)
Screenshot: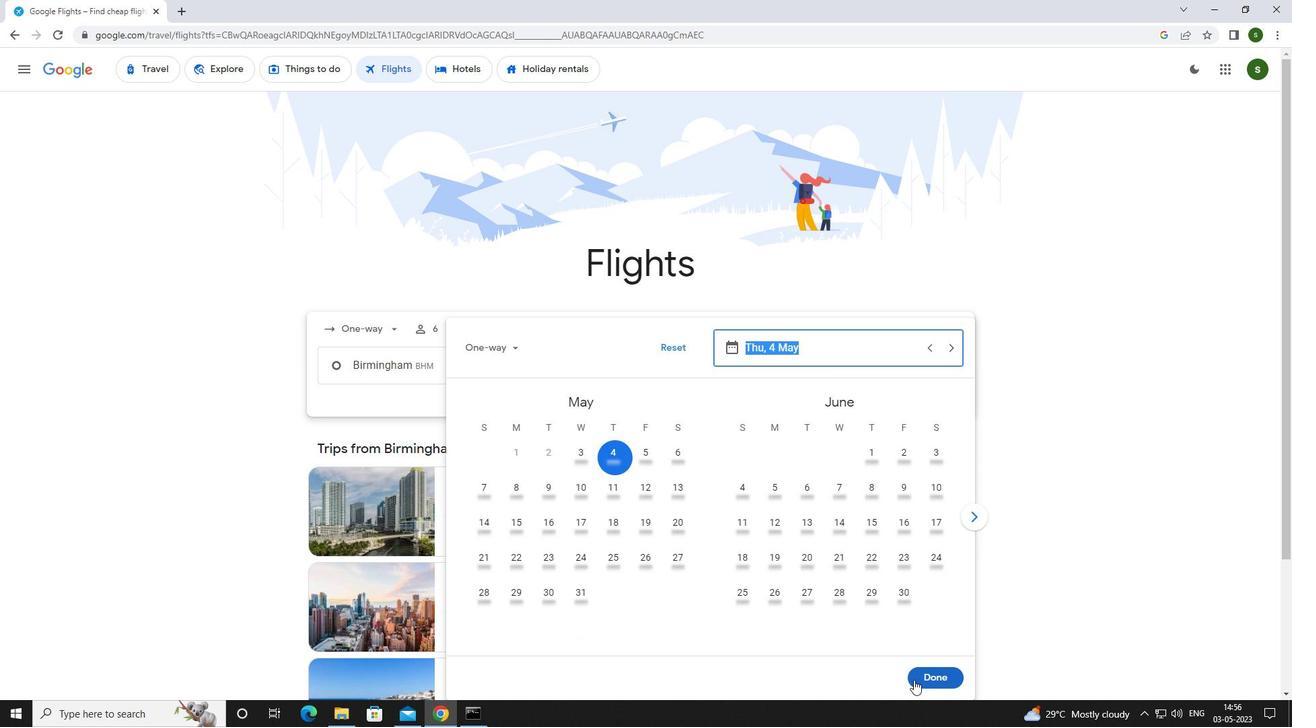 
Action: Mouse moved to (634, 414)
Screenshot: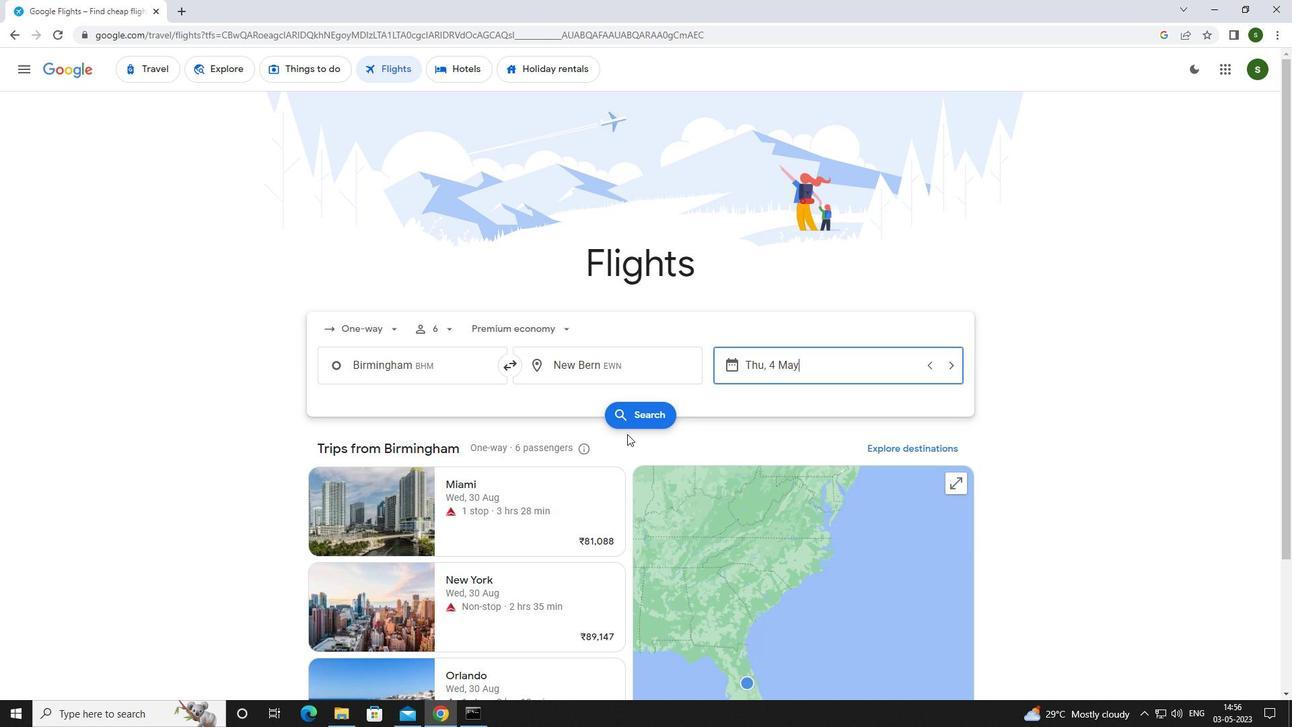 
Action: Mouse pressed left at (634, 414)
Screenshot: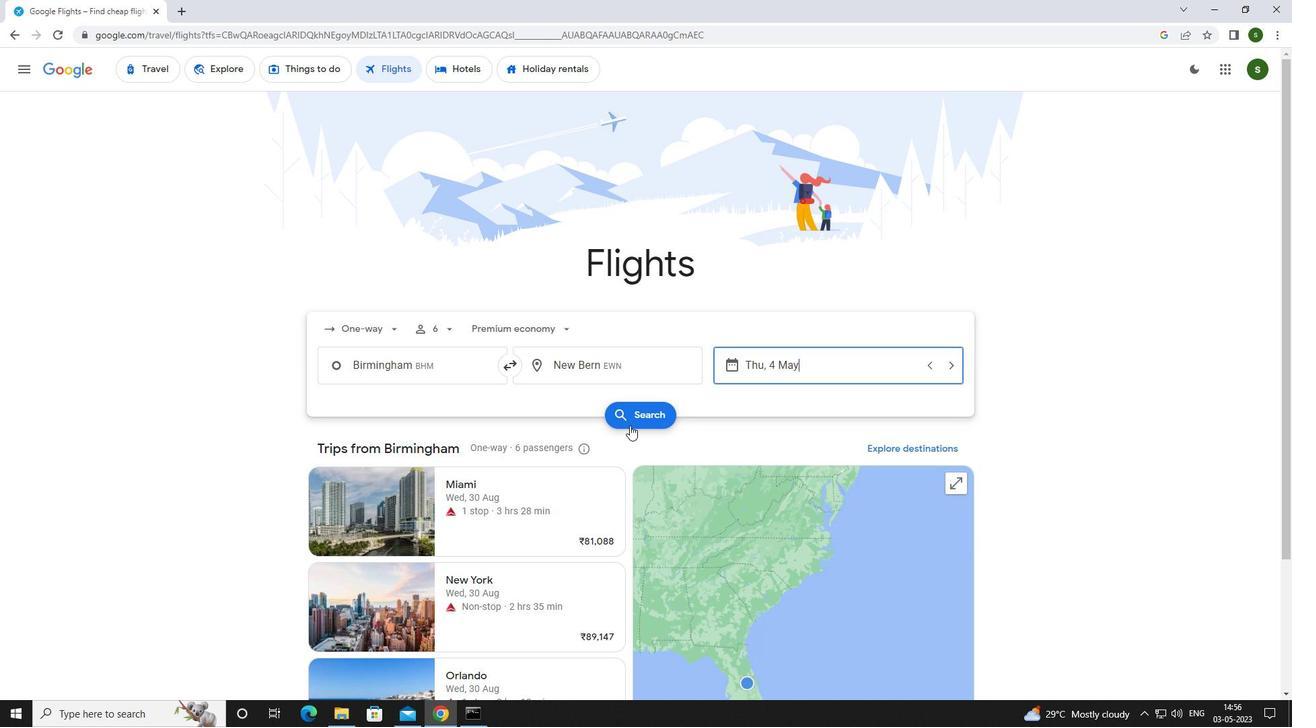 
Action: Mouse moved to (350, 189)
Screenshot: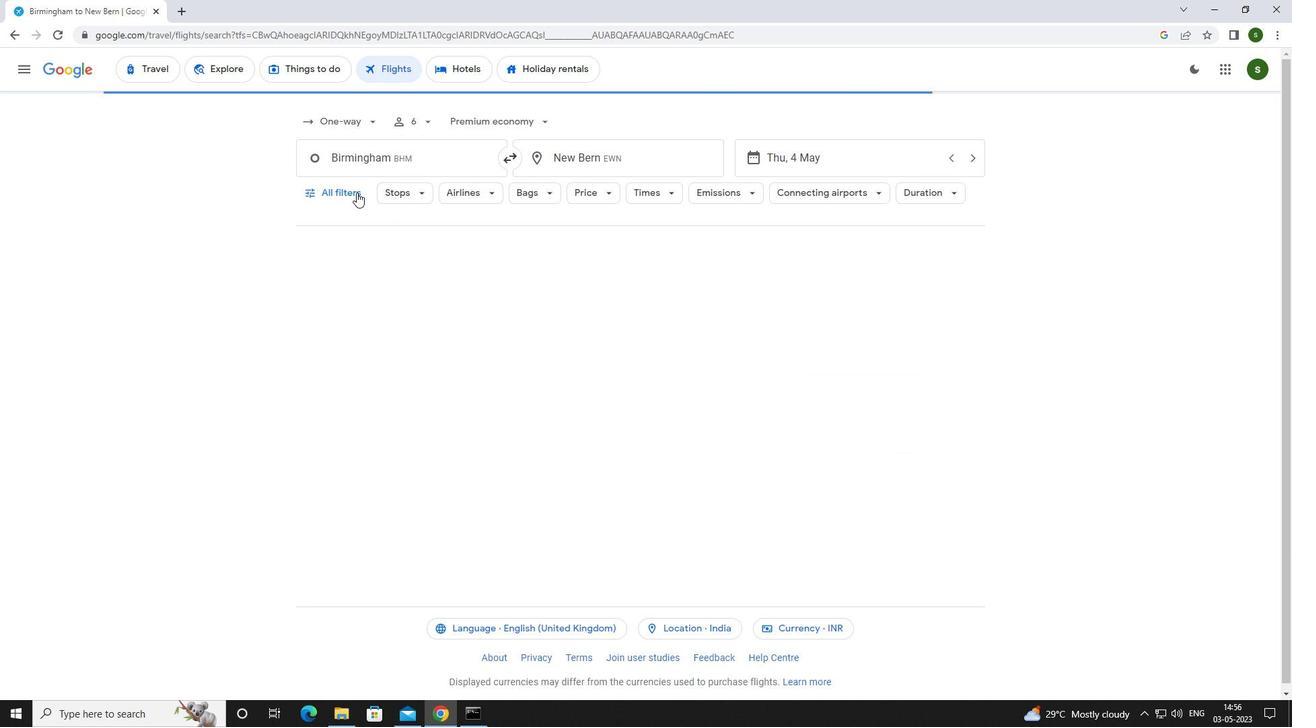 
Action: Mouse pressed left at (350, 189)
Screenshot: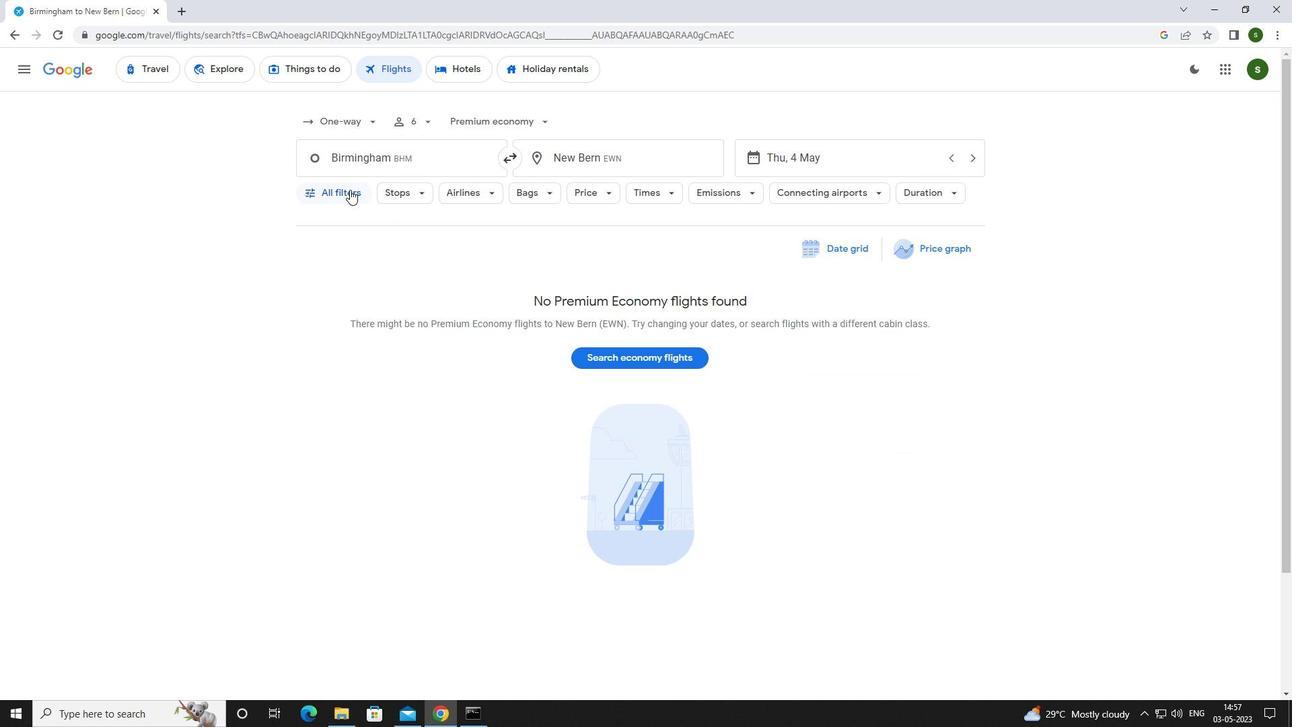 
Action: Mouse moved to (507, 477)
Screenshot: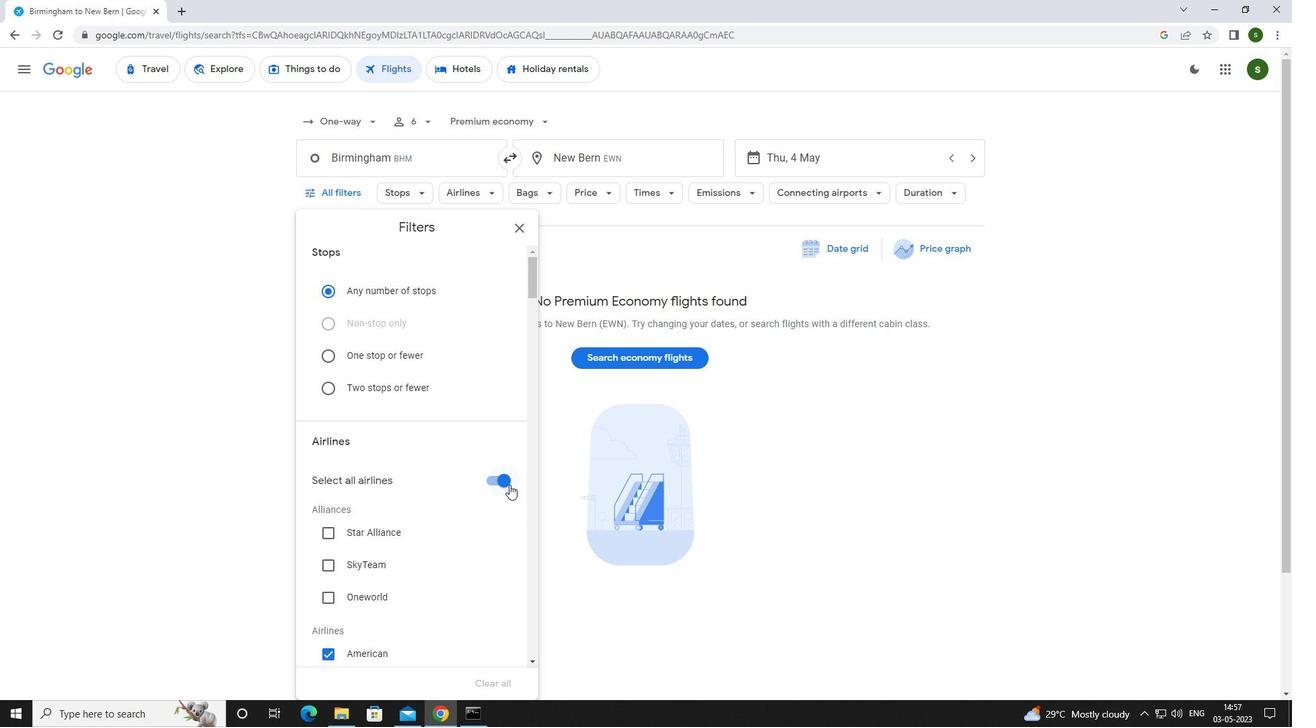 
Action: Mouse pressed left at (507, 477)
Screenshot: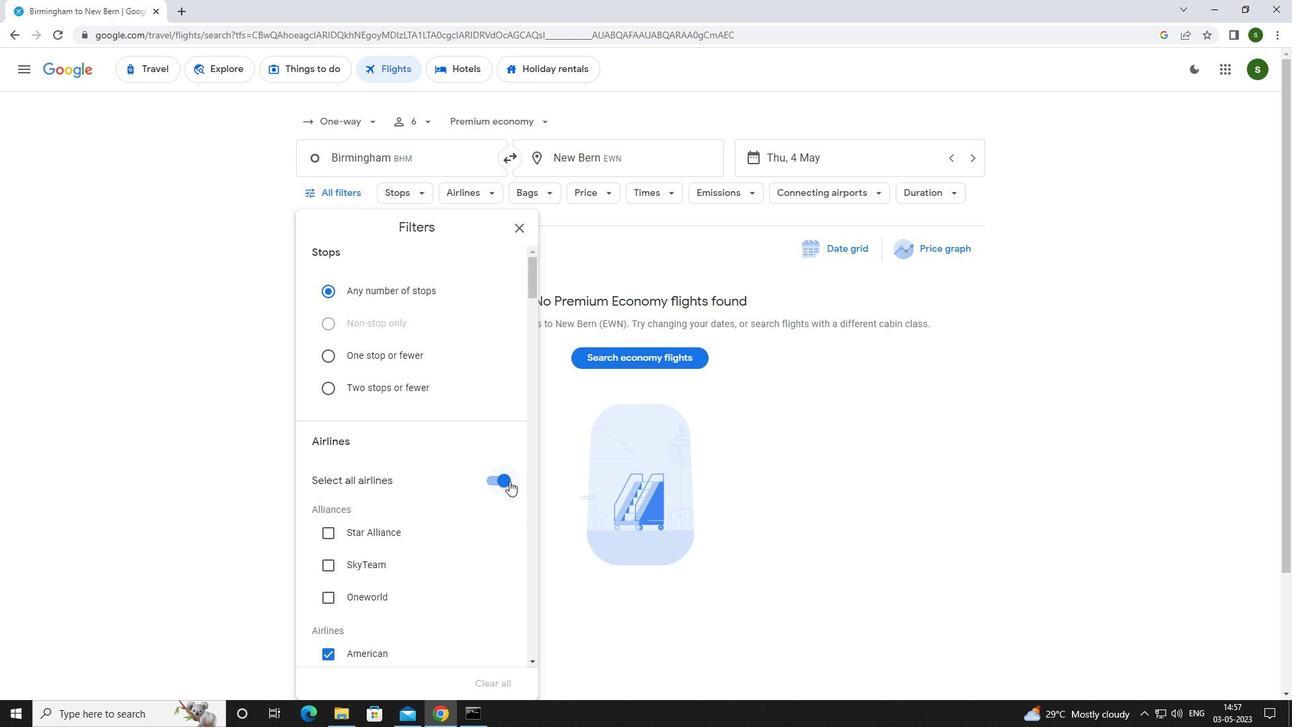 
Action: Mouse moved to (464, 439)
Screenshot: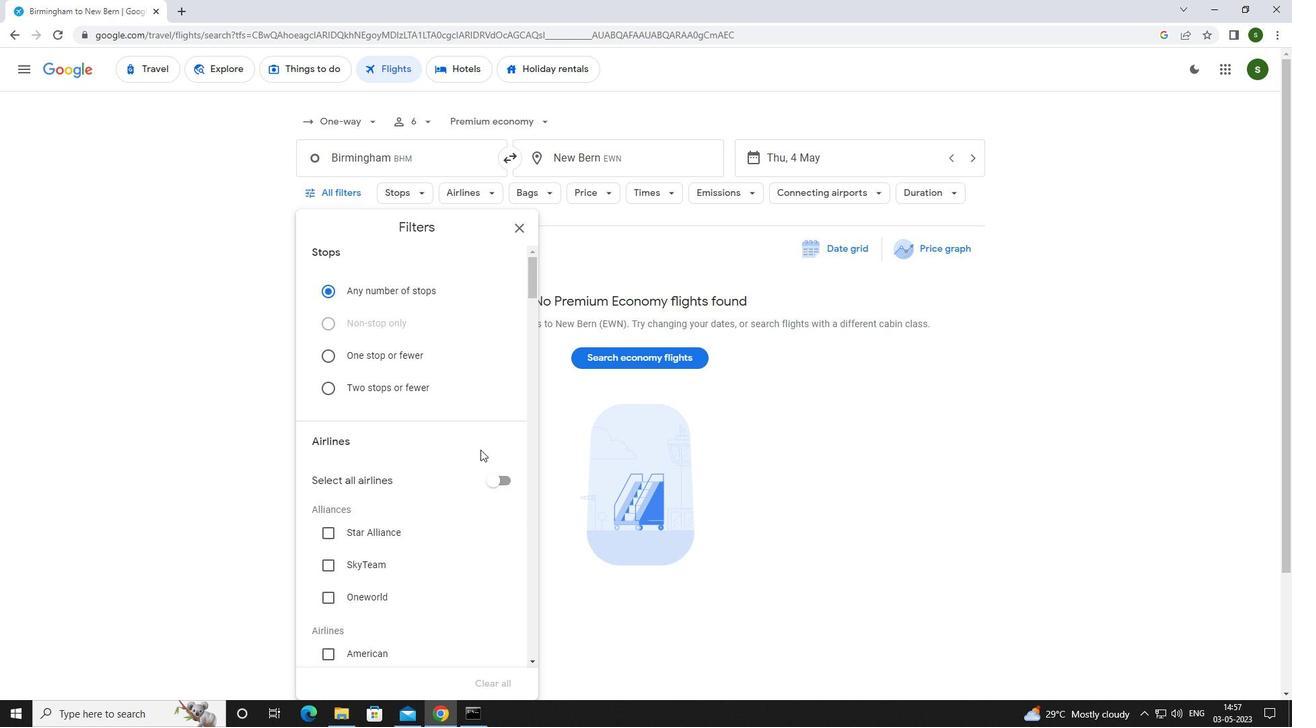 
Action: Mouse scrolled (464, 438) with delta (0, 0)
Screenshot: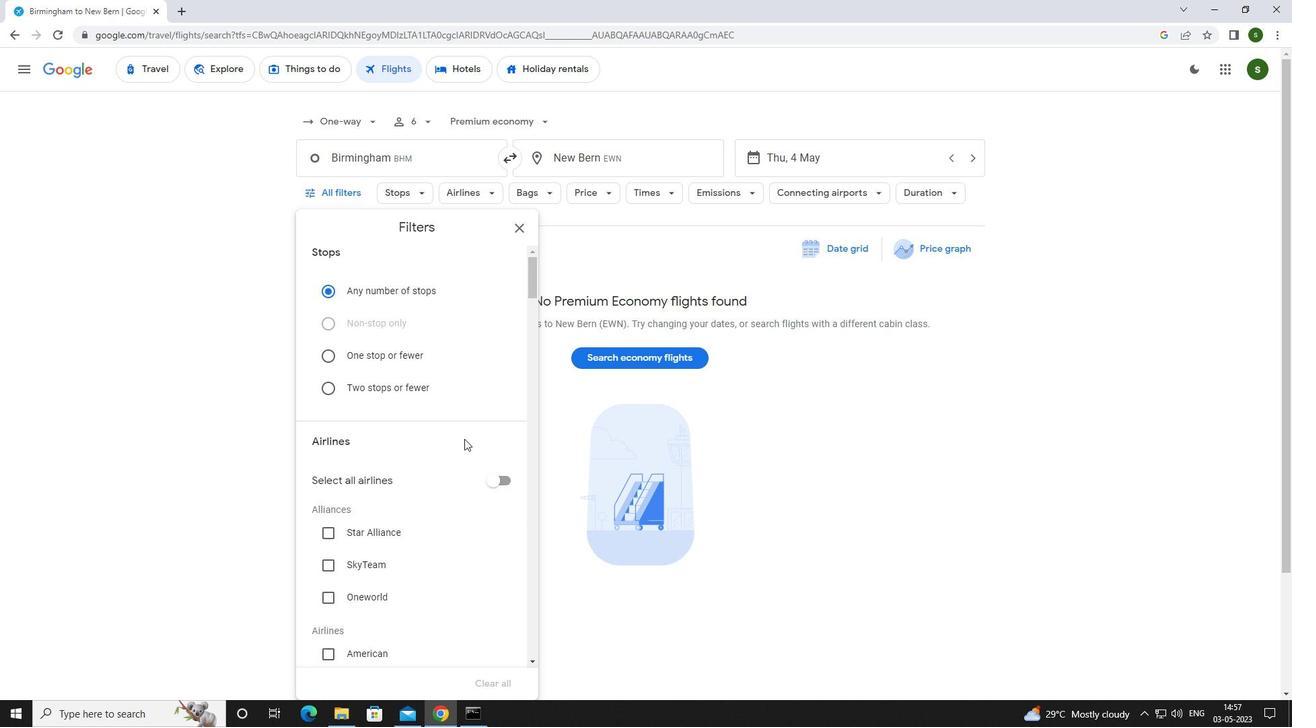 
Action: Mouse scrolled (464, 438) with delta (0, 0)
Screenshot: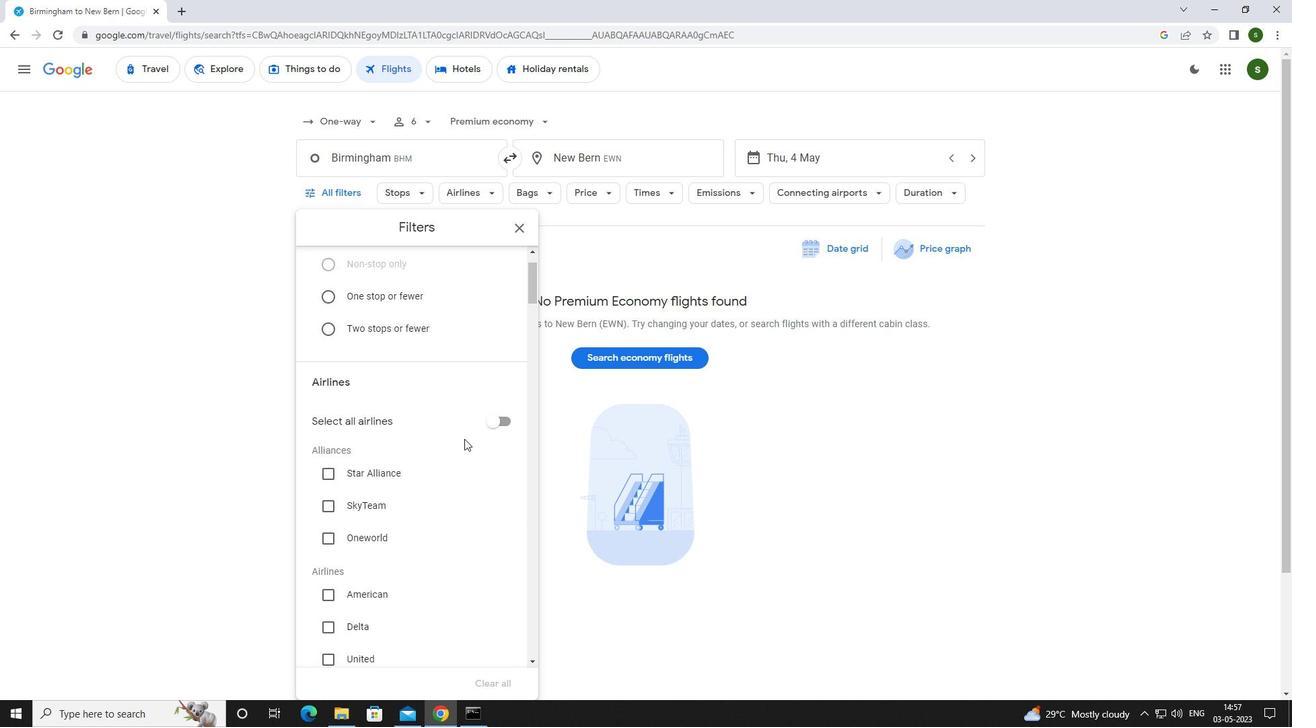 
Action: Mouse scrolled (464, 438) with delta (0, 0)
Screenshot: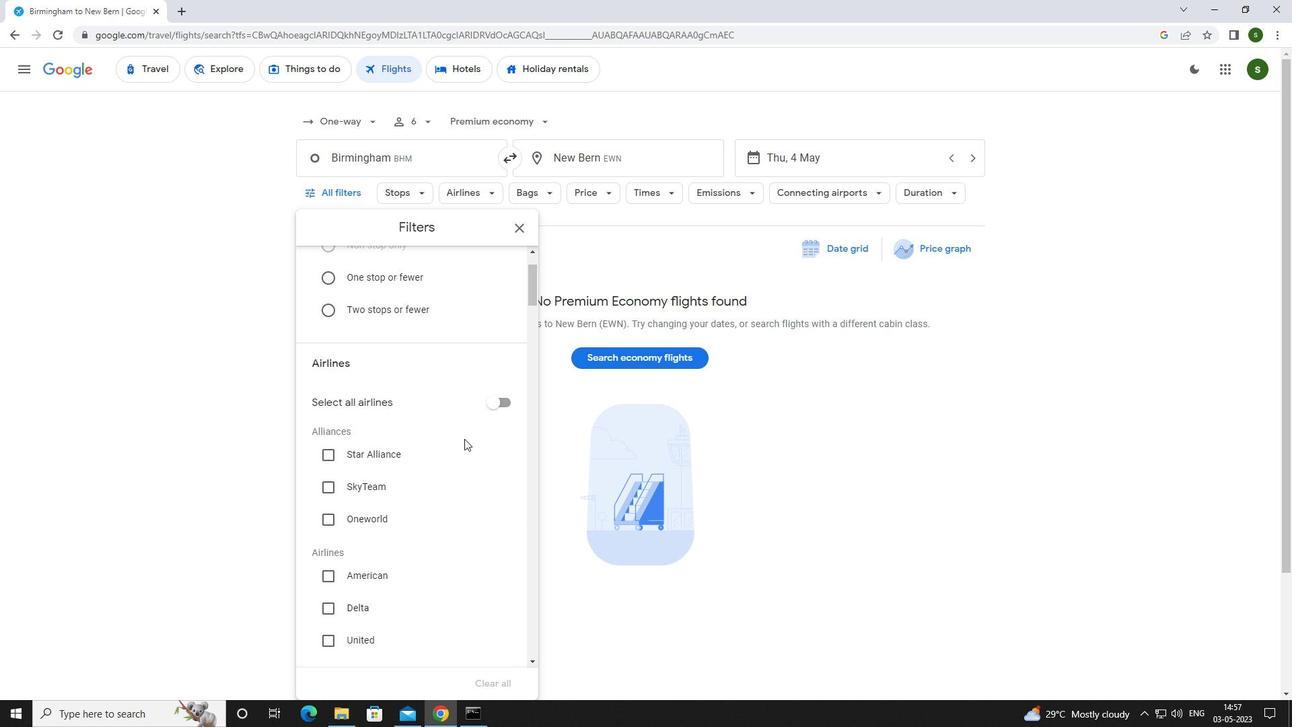 
Action: Mouse scrolled (464, 438) with delta (0, 0)
Screenshot: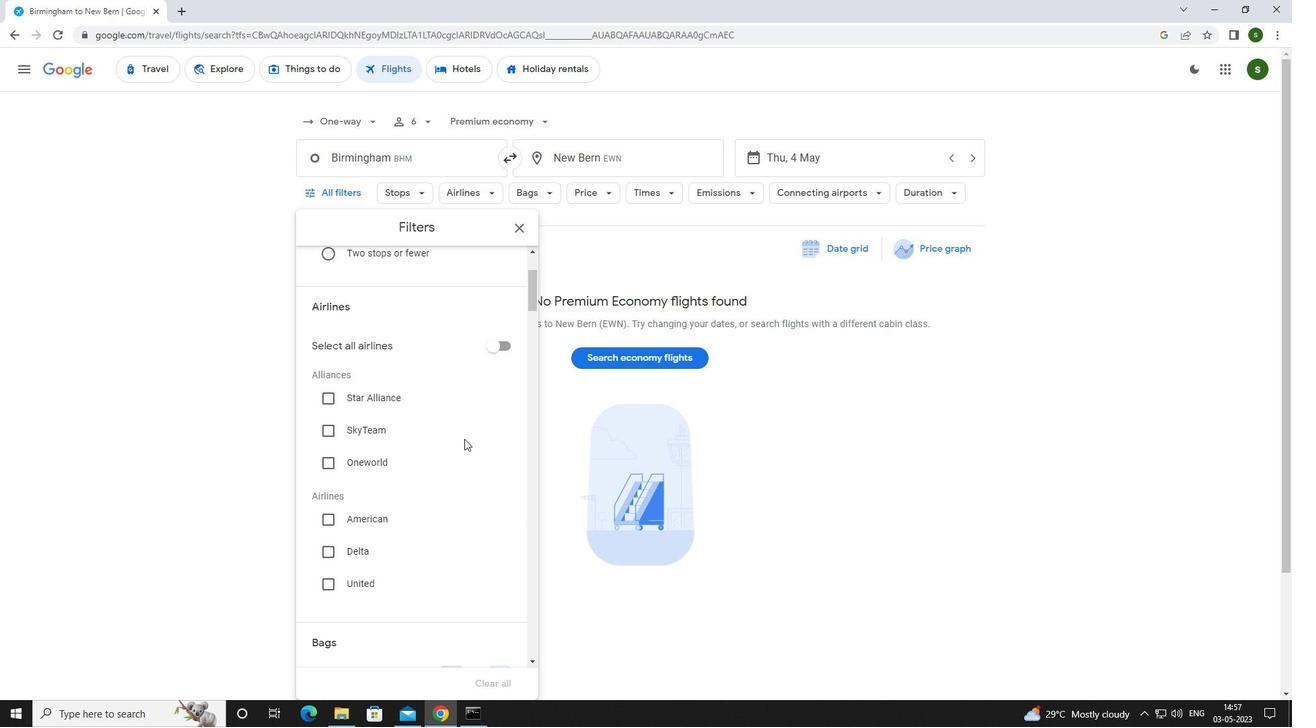 
Action: Mouse moved to (368, 445)
Screenshot: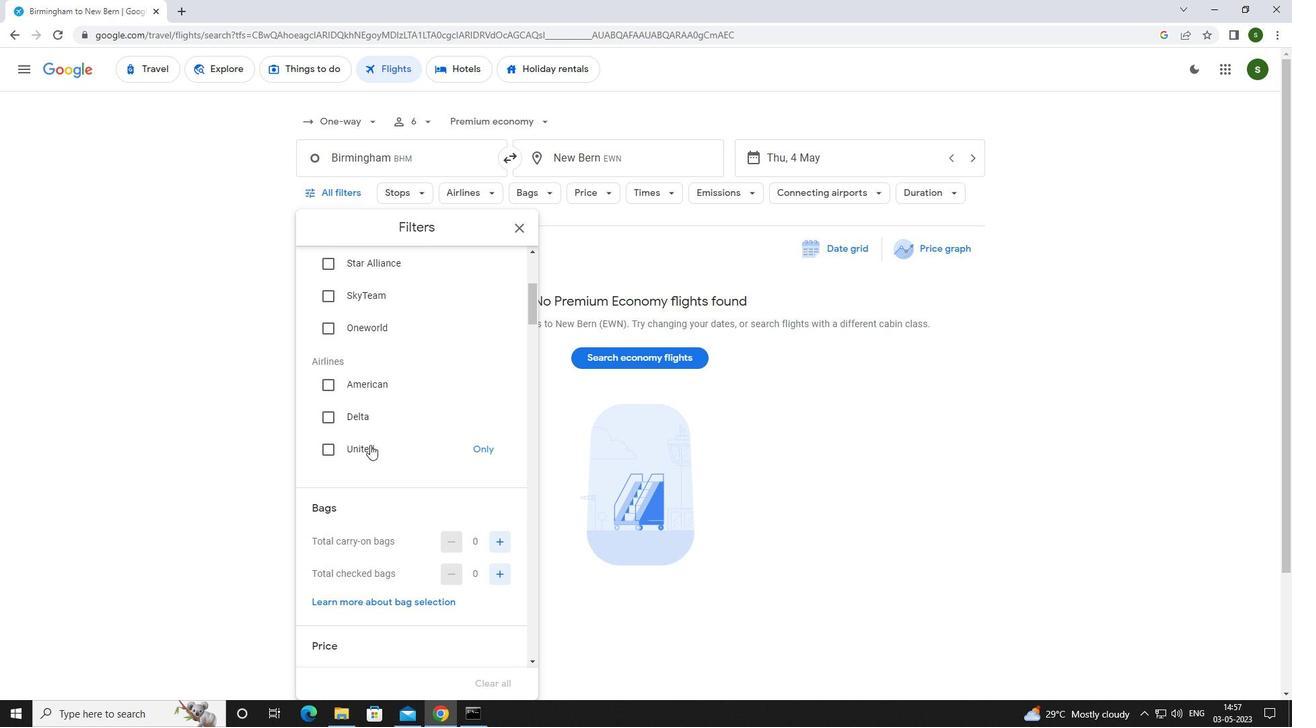 
Action: Mouse pressed left at (368, 445)
Screenshot: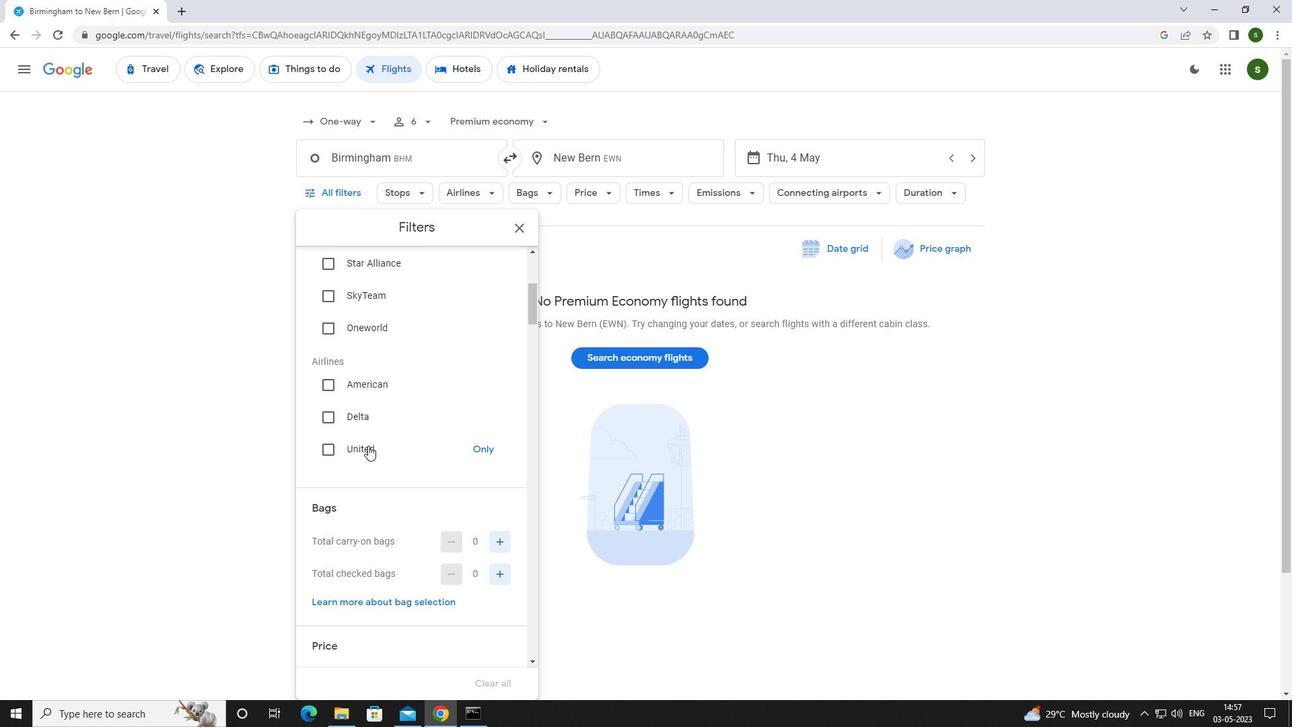 
Action: Mouse scrolled (368, 445) with delta (0, 0)
Screenshot: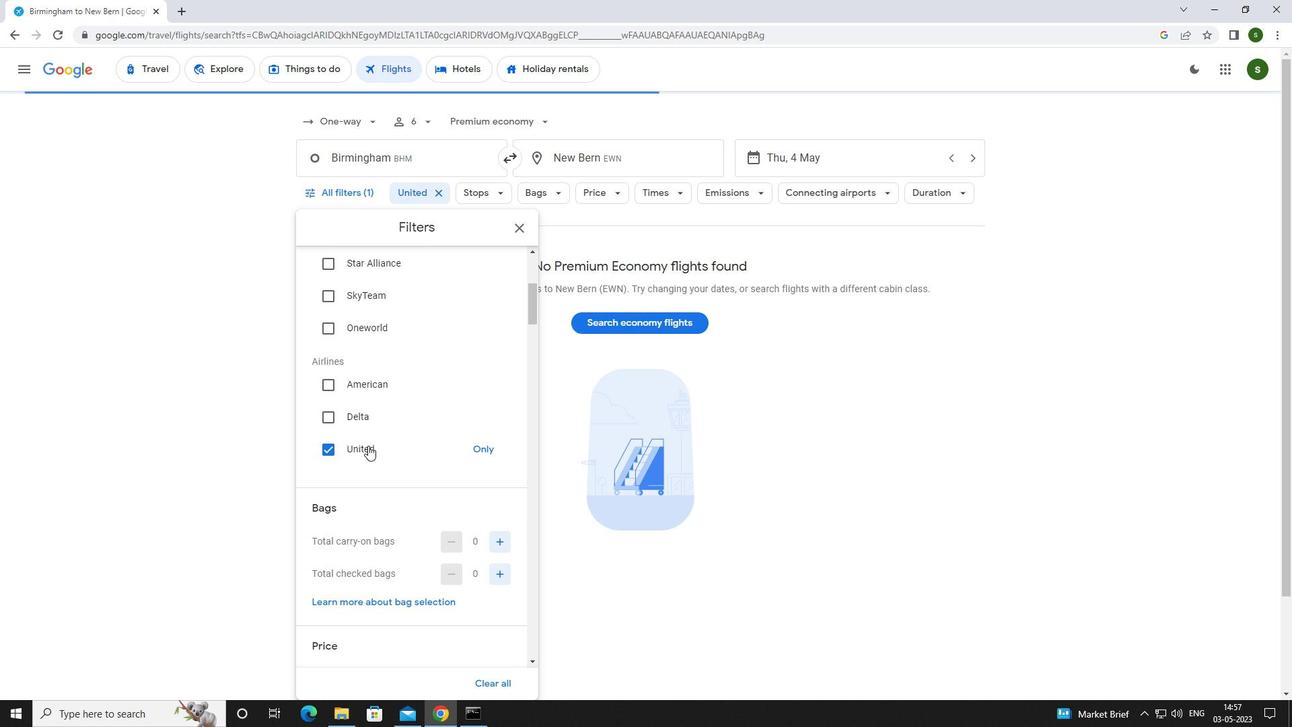 
Action: Mouse scrolled (368, 445) with delta (0, 0)
Screenshot: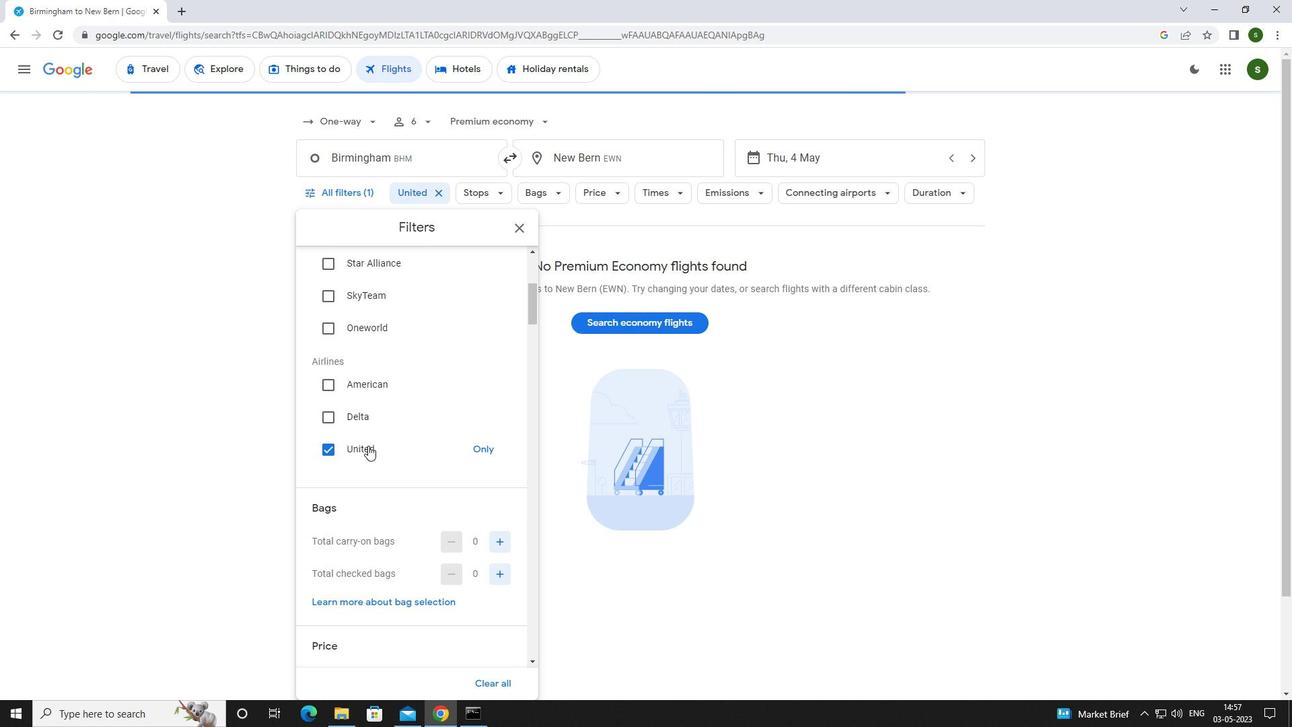 
Action: Mouse scrolled (368, 445) with delta (0, 0)
Screenshot: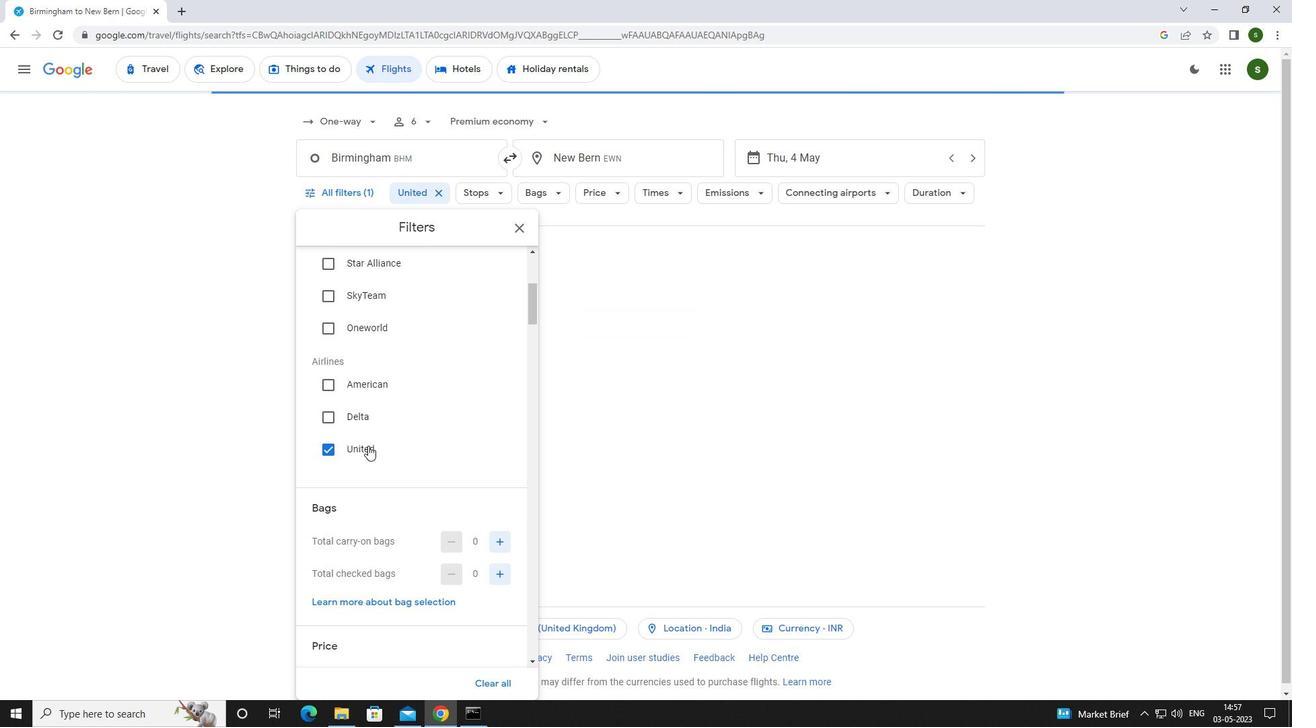 
Action: Mouse moved to (502, 377)
Screenshot: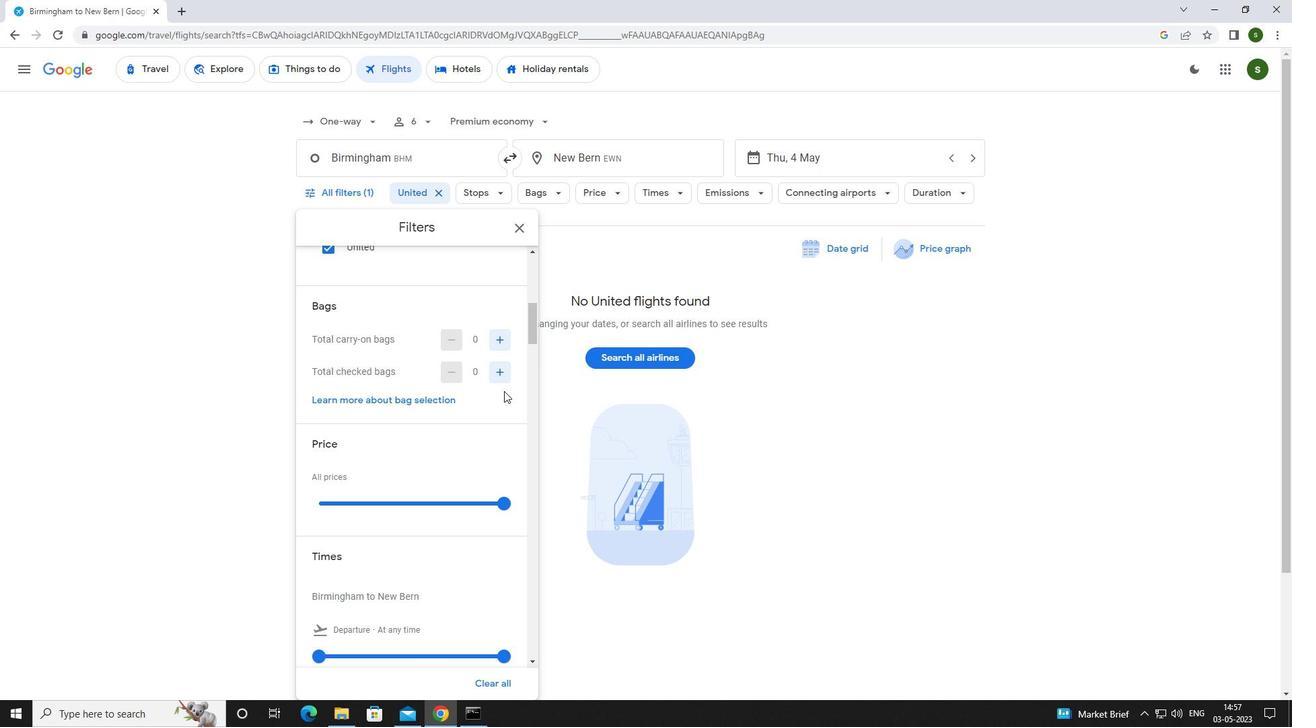 
Action: Mouse pressed left at (502, 377)
Screenshot: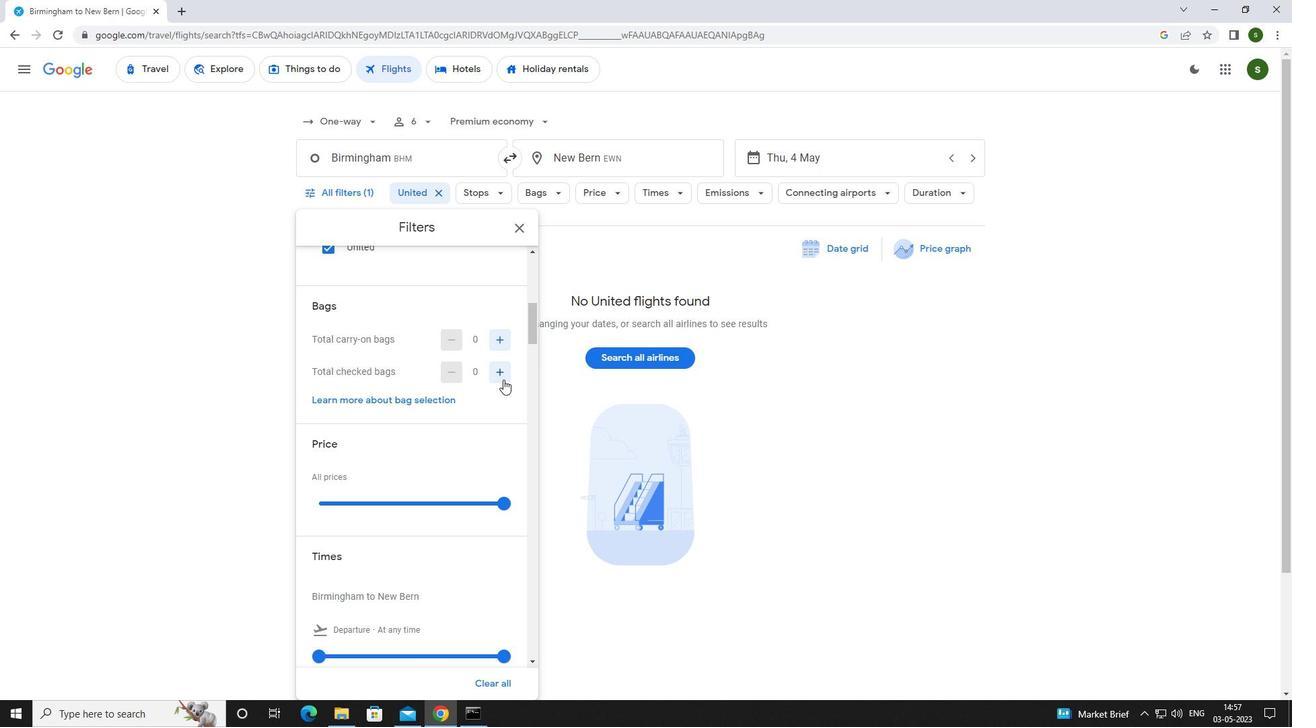 
Action: Mouse pressed left at (502, 377)
Screenshot: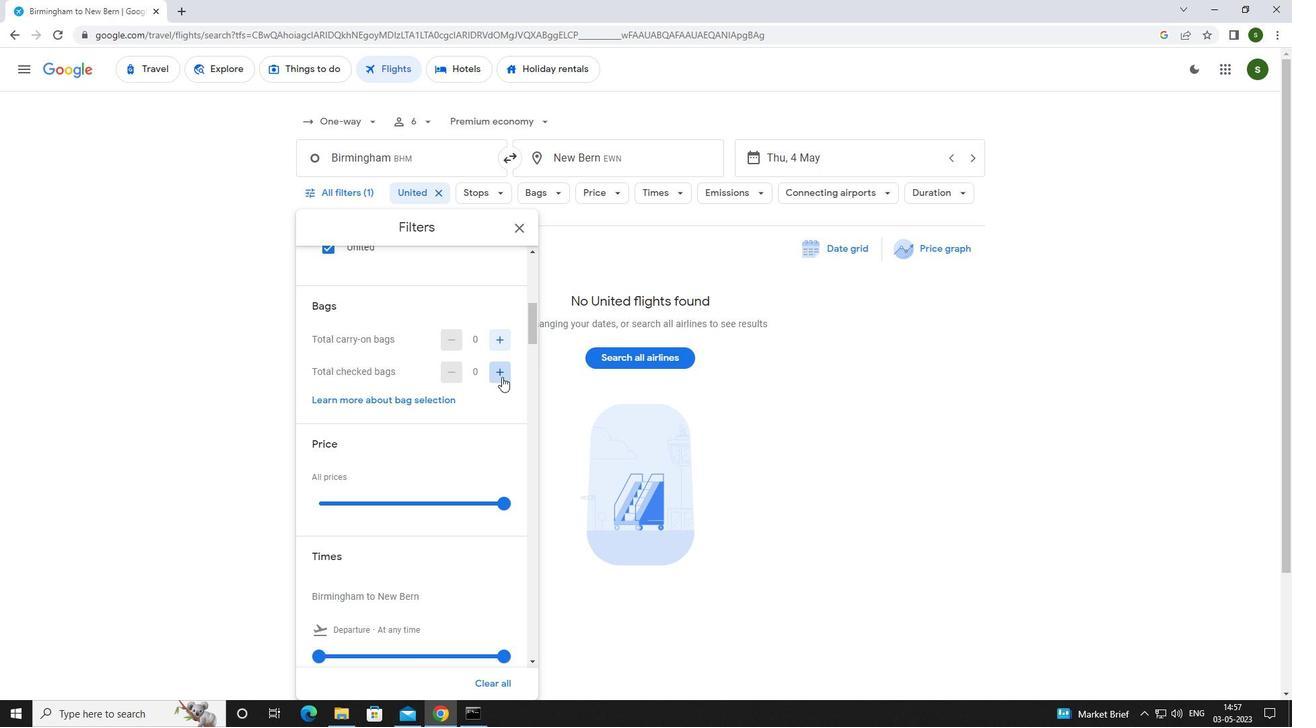 
Action: Mouse pressed left at (502, 377)
Screenshot: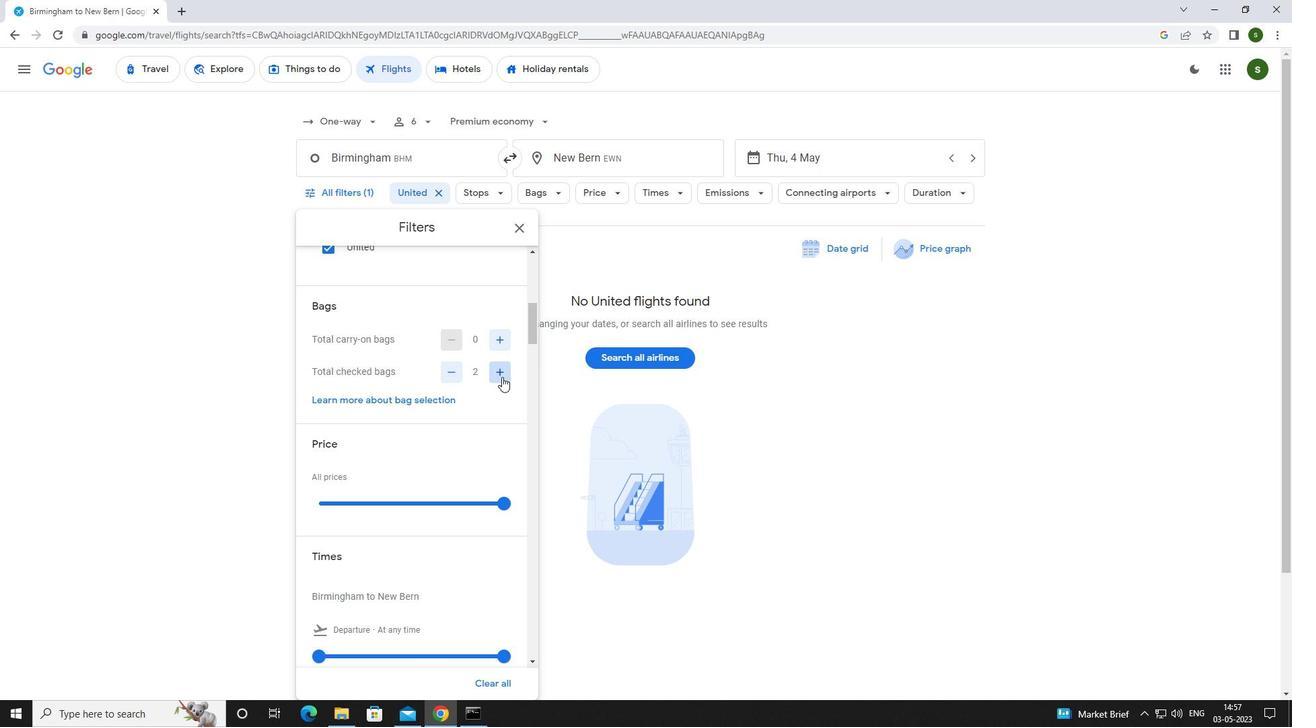 
Action: Mouse moved to (501, 377)
Screenshot: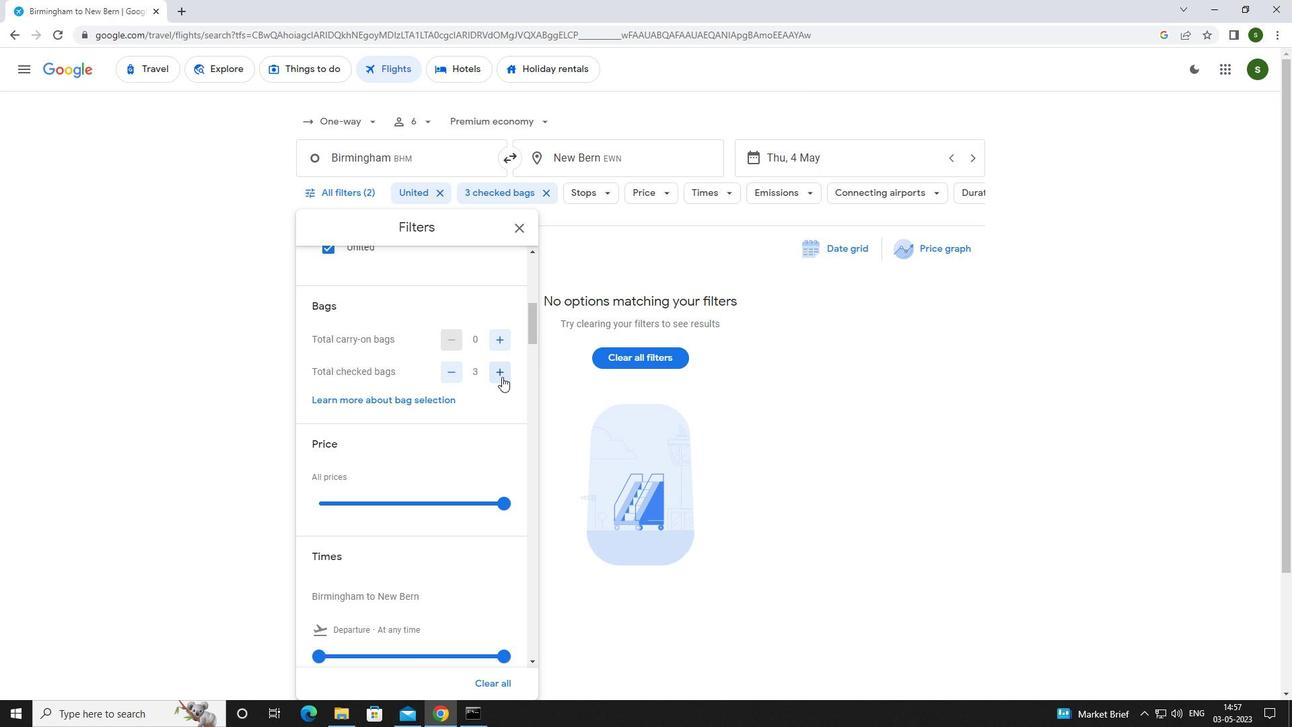 
Action: Mouse scrolled (501, 376) with delta (0, 0)
Screenshot: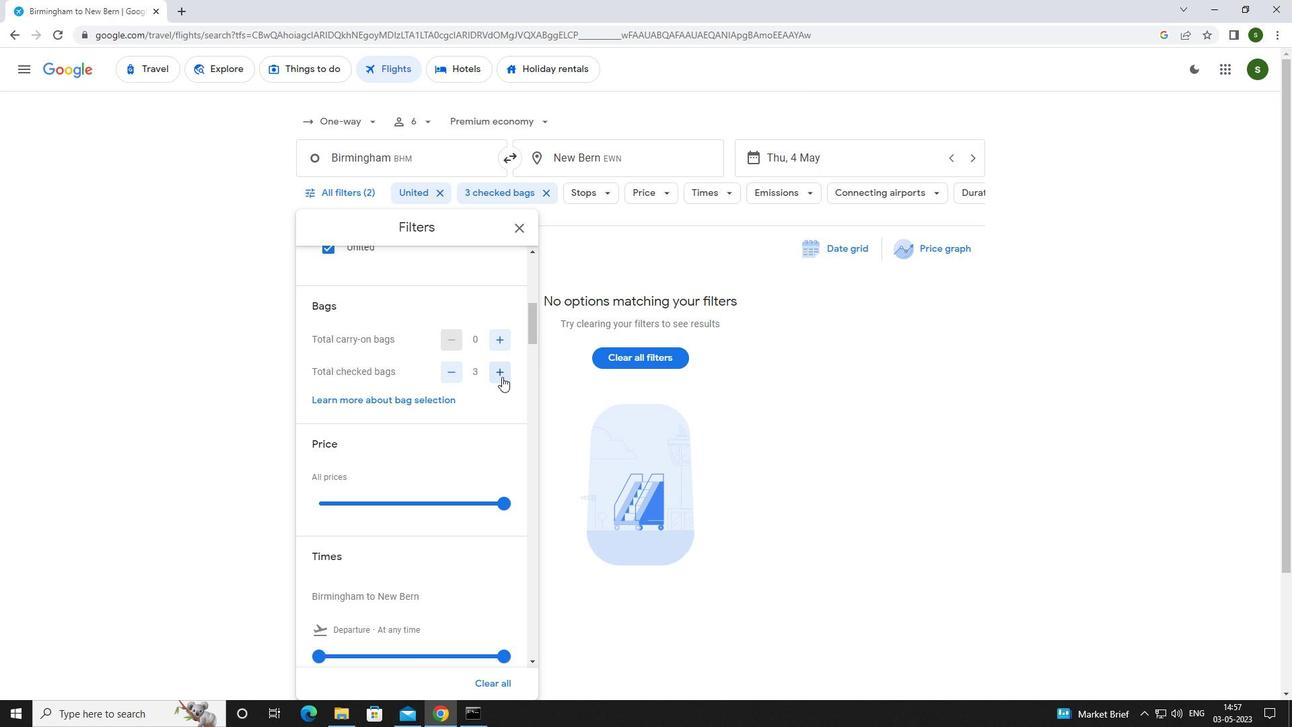 
Action: Mouse scrolled (501, 376) with delta (0, 0)
Screenshot: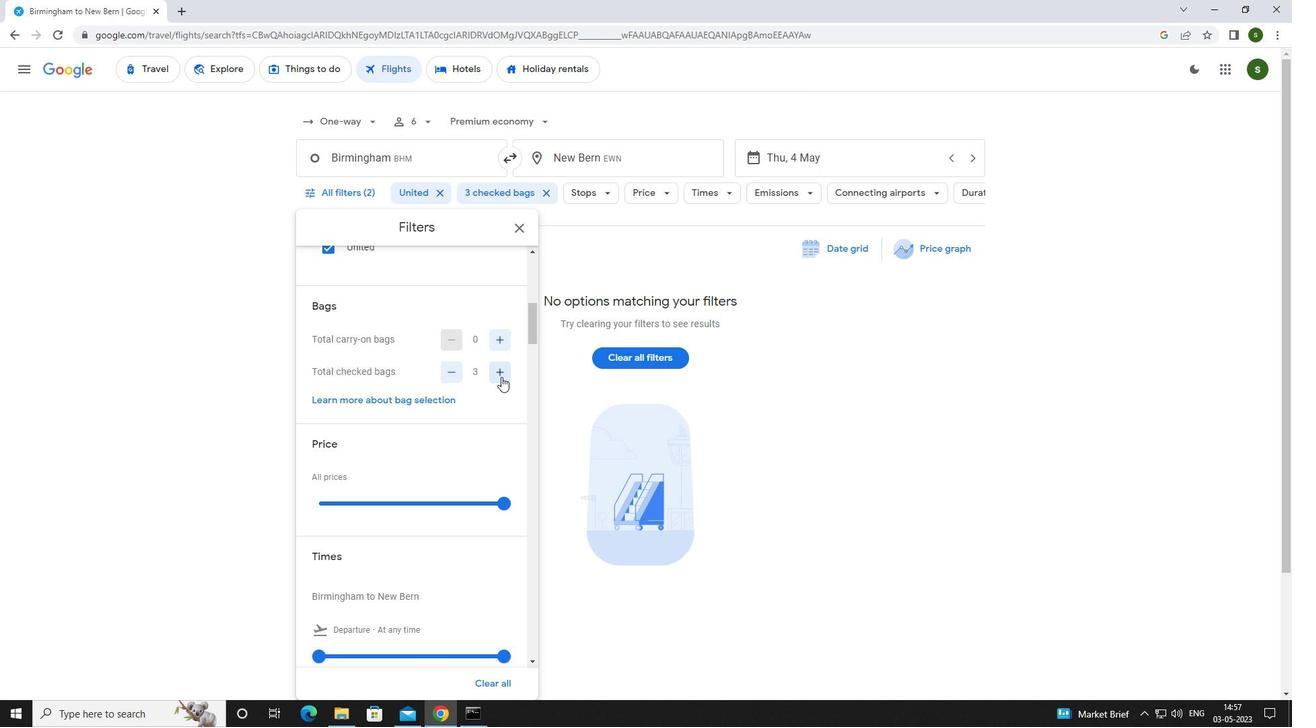 
Action: Mouse moved to (505, 368)
Screenshot: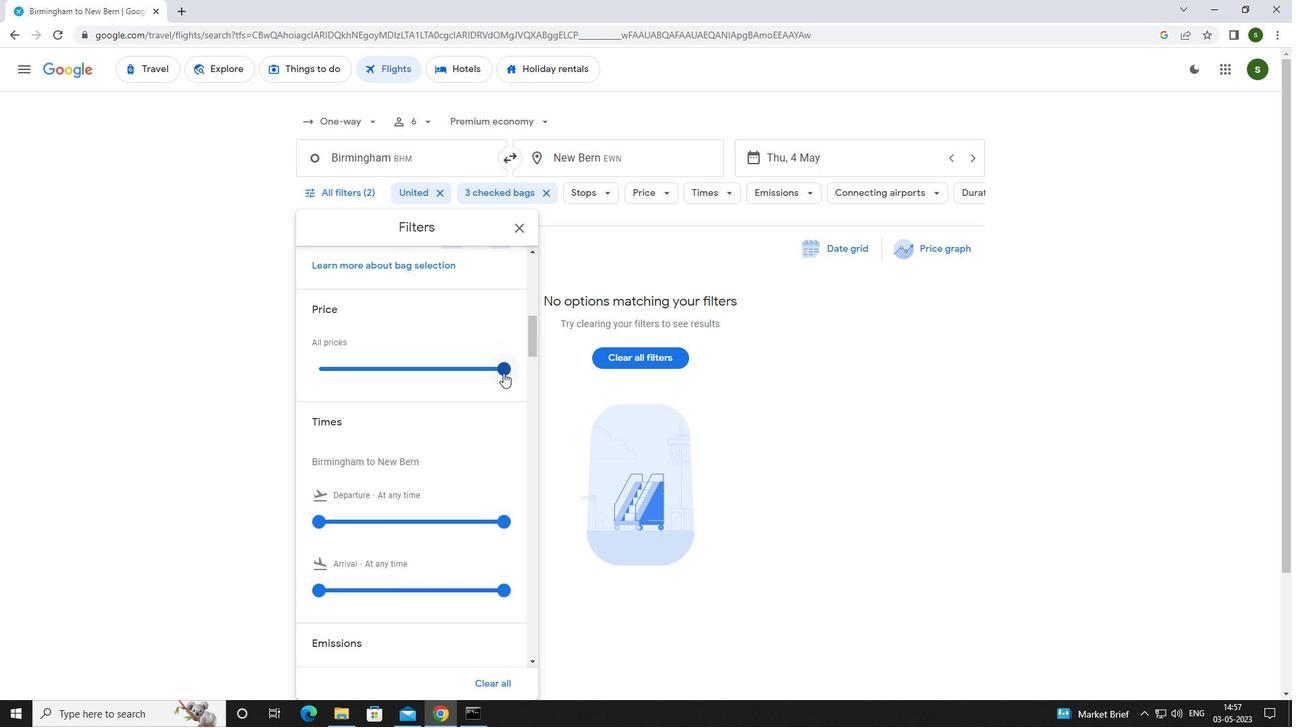 
Action: Mouse pressed left at (505, 368)
Screenshot: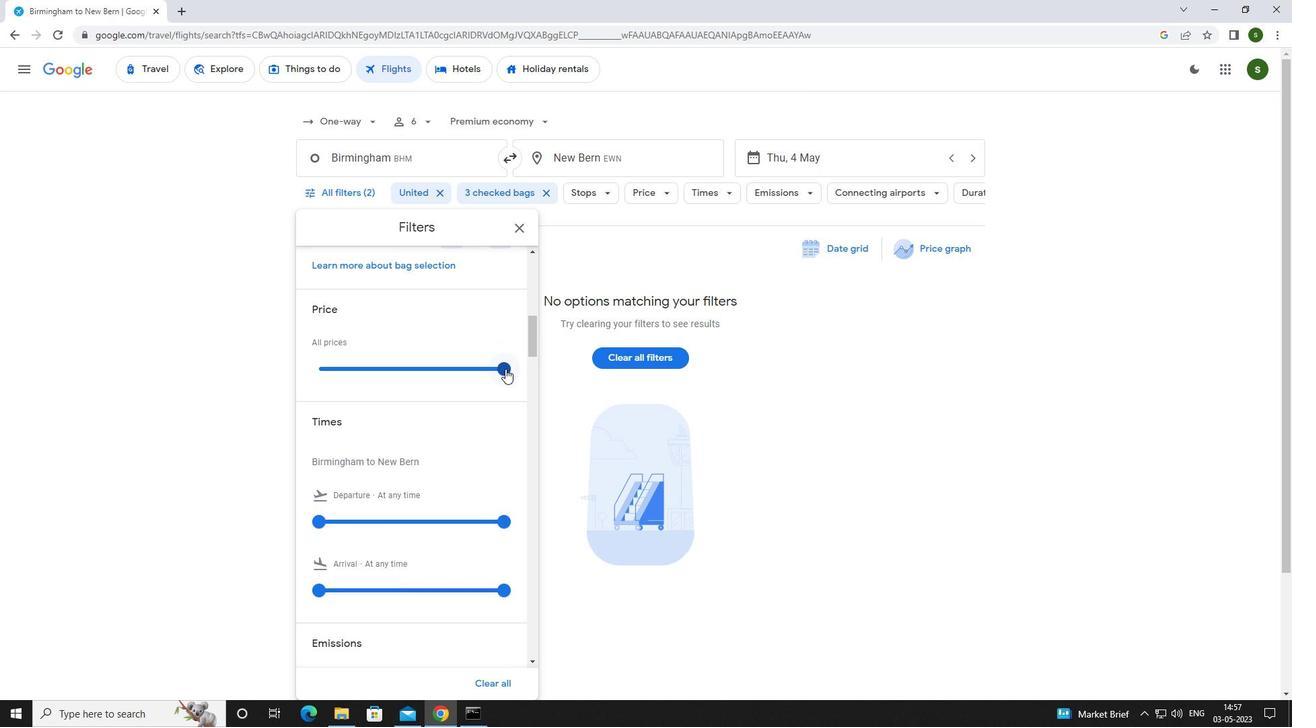 
Action: Mouse moved to (502, 369)
Screenshot: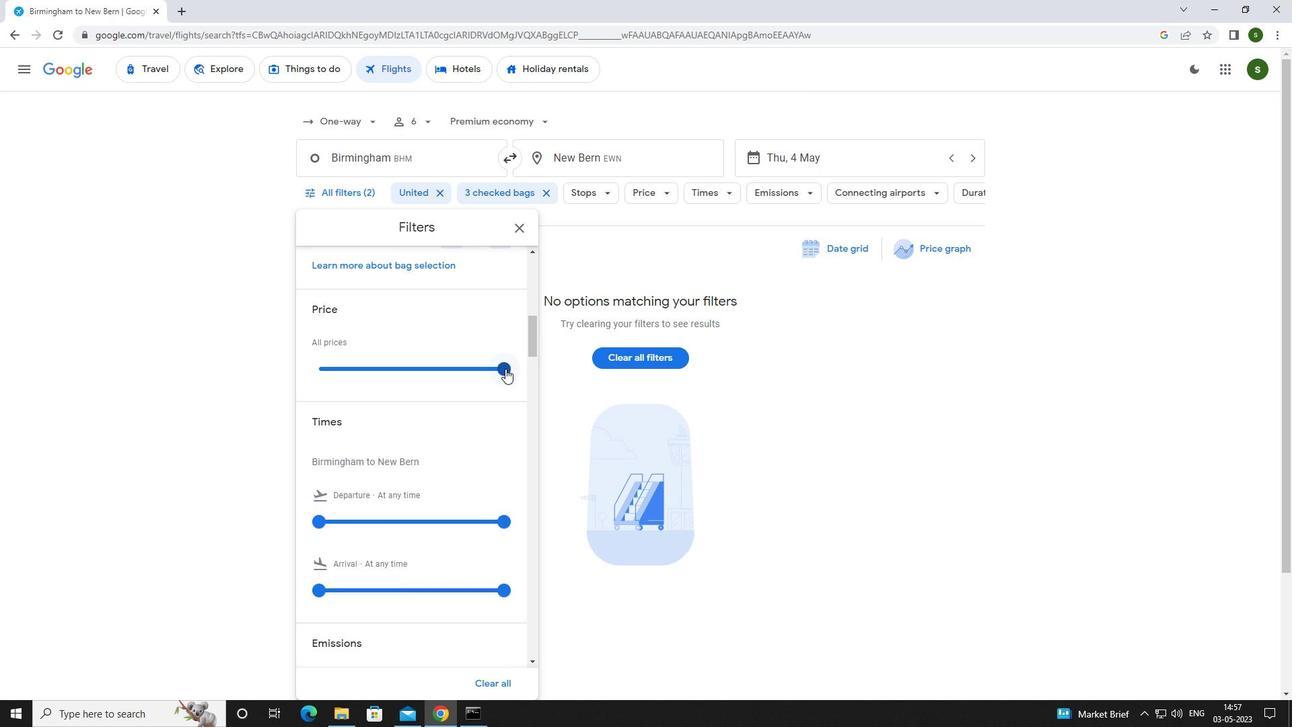 
Action: Mouse scrolled (502, 368) with delta (0, 0)
Screenshot: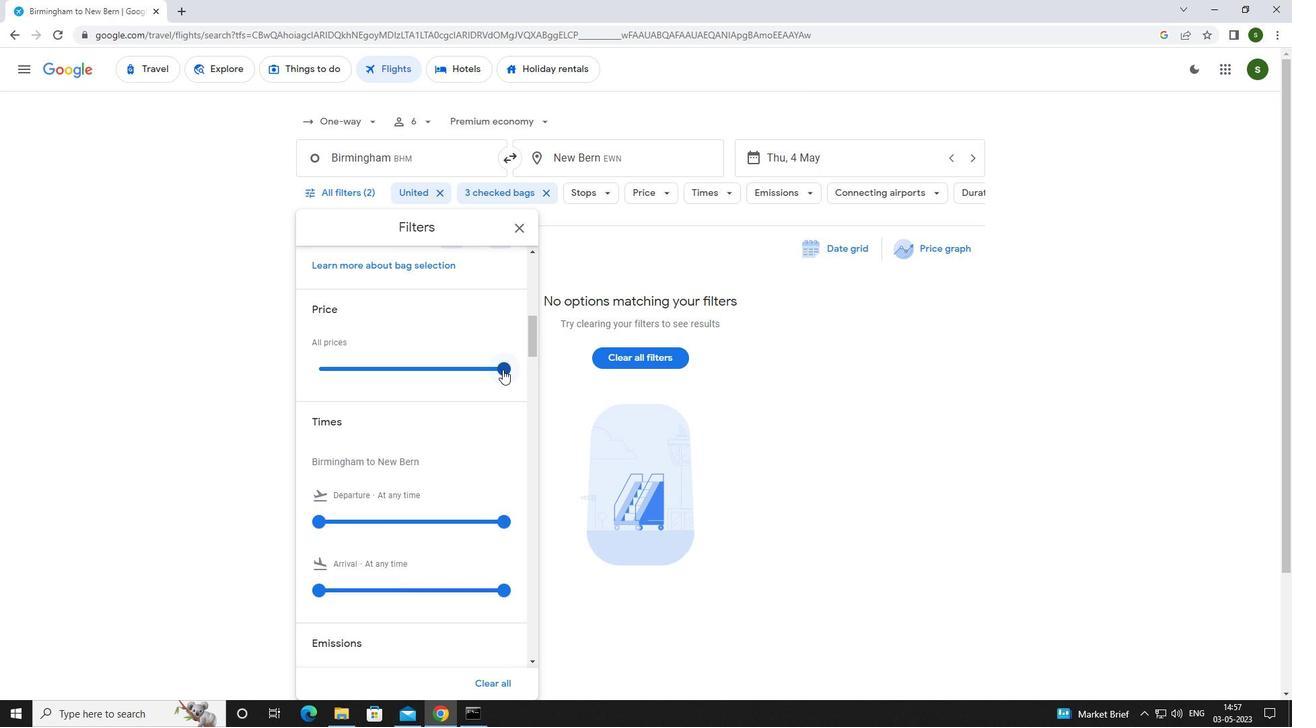 
Action: Mouse scrolled (502, 368) with delta (0, 0)
Screenshot: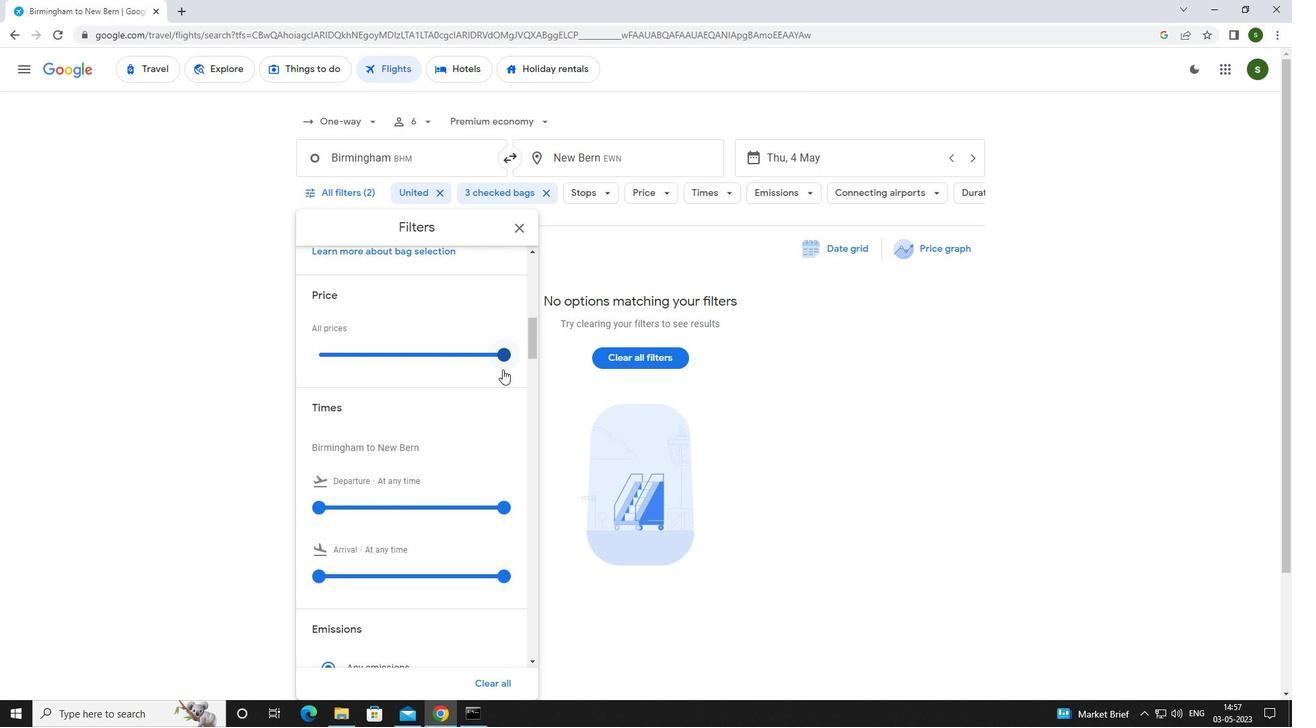 
Action: Mouse moved to (321, 388)
Screenshot: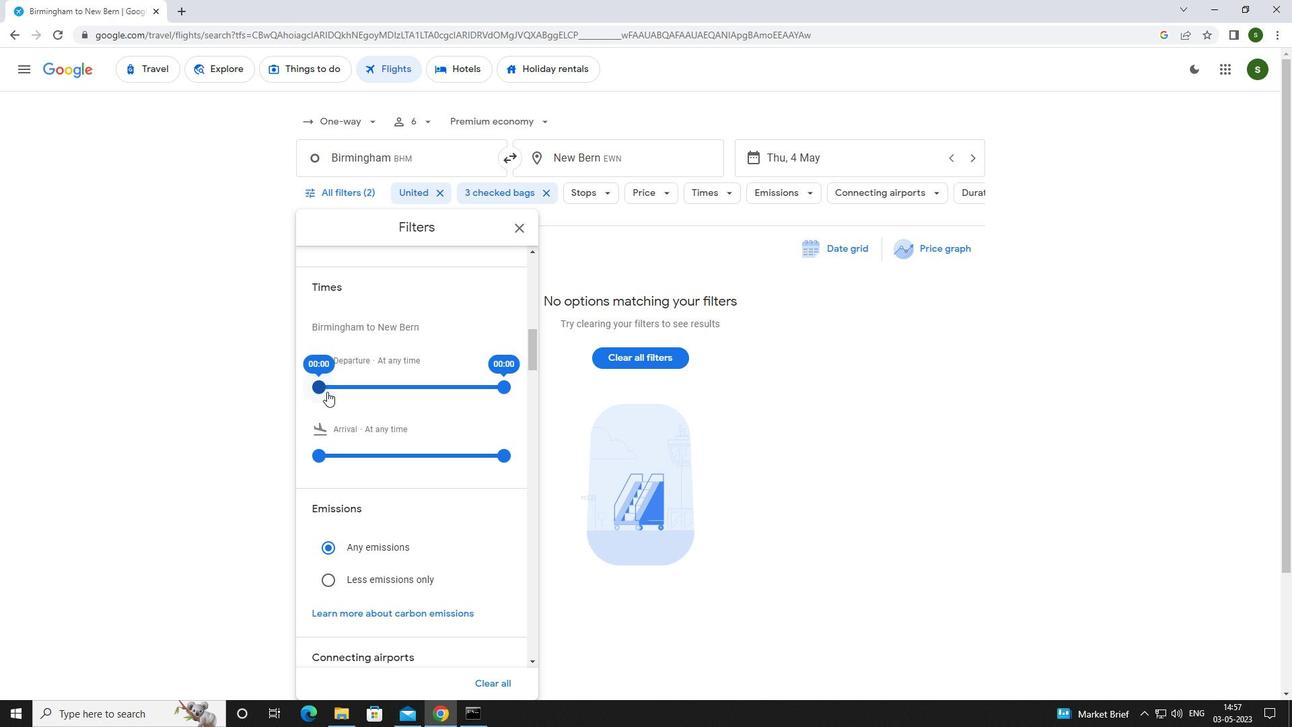 
Action: Mouse pressed left at (321, 388)
Screenshot: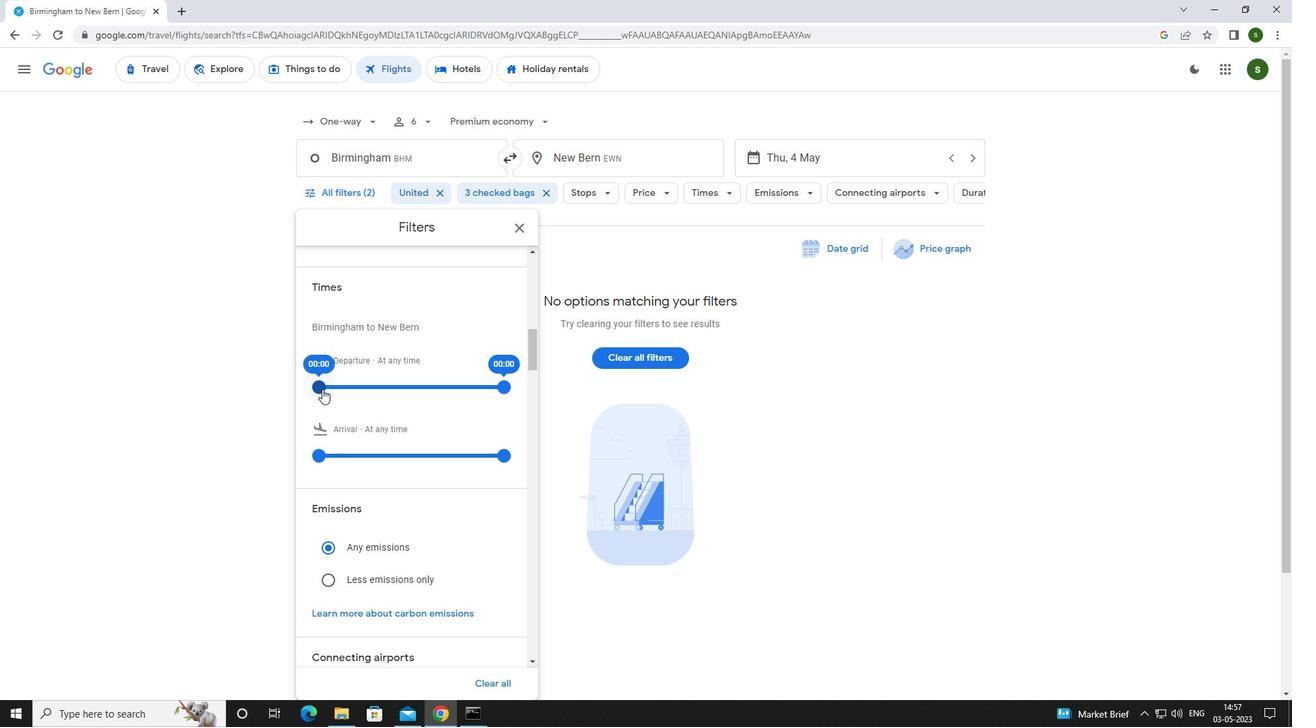 
Action: Mouse moved to (815, 423)
Screenshot: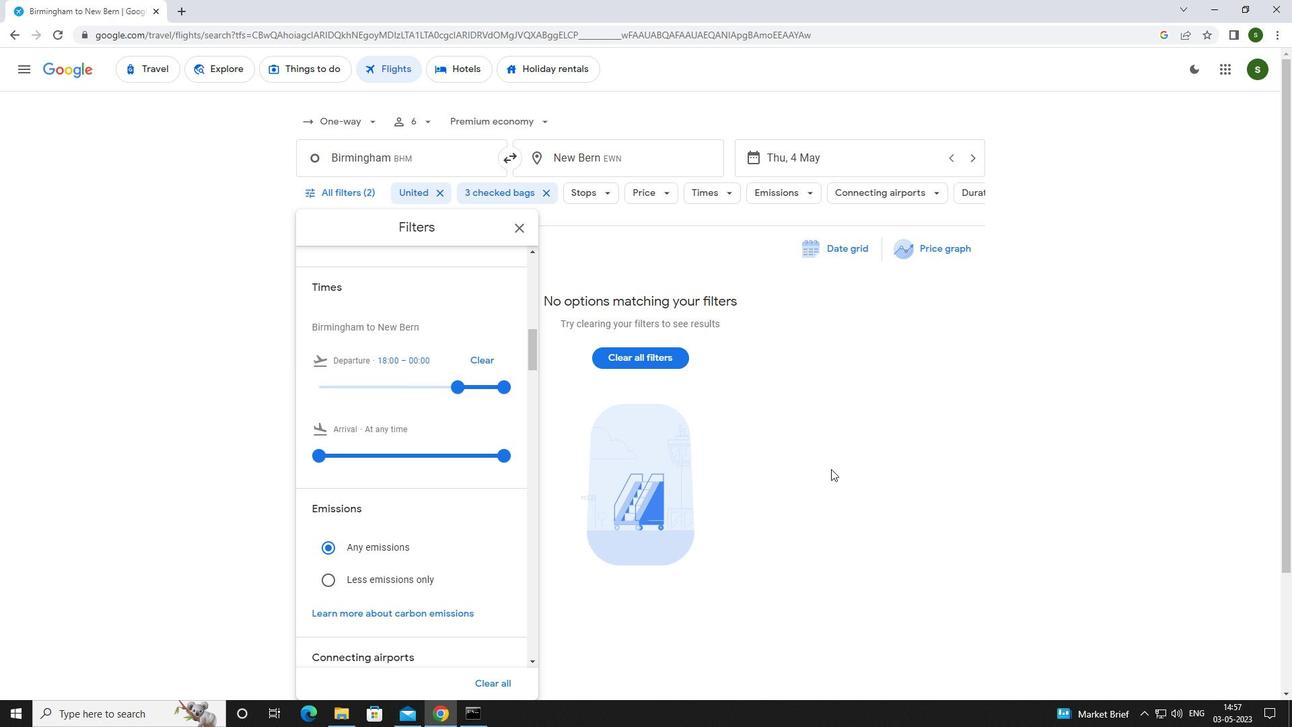 
Action: Mouse pressed left at (815, 423)
Screenshot: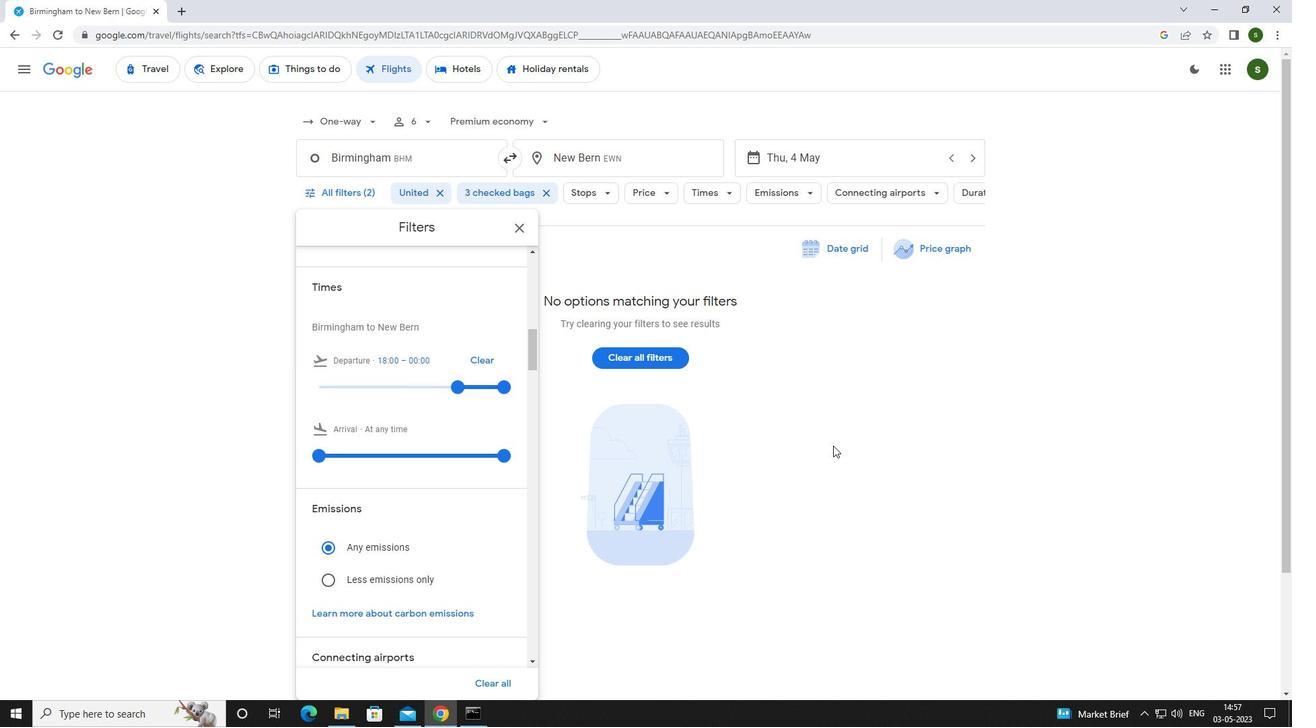 
Action: Mouse moved to (813, 423)
Screenshot: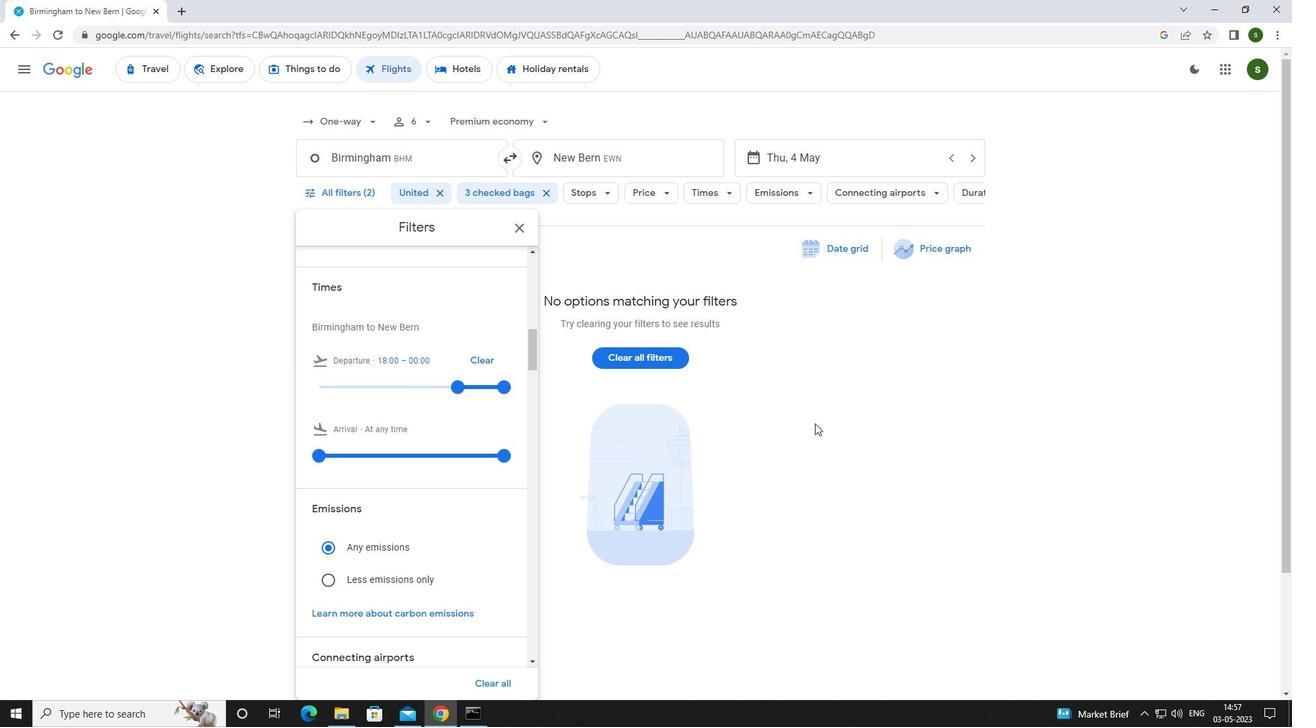 
